 Task: Find connections with filter location Ngaoundéré with filter topic #cybersecuritywith filter profile language Potuguese with filter current company Coface with filter school Kasturba Medical College, Manipal with filter industry Embedded Software Products with filter service category Customer Support with filter keywords title Musician
Action: Mouse moved to (530, 70)
Screenshot: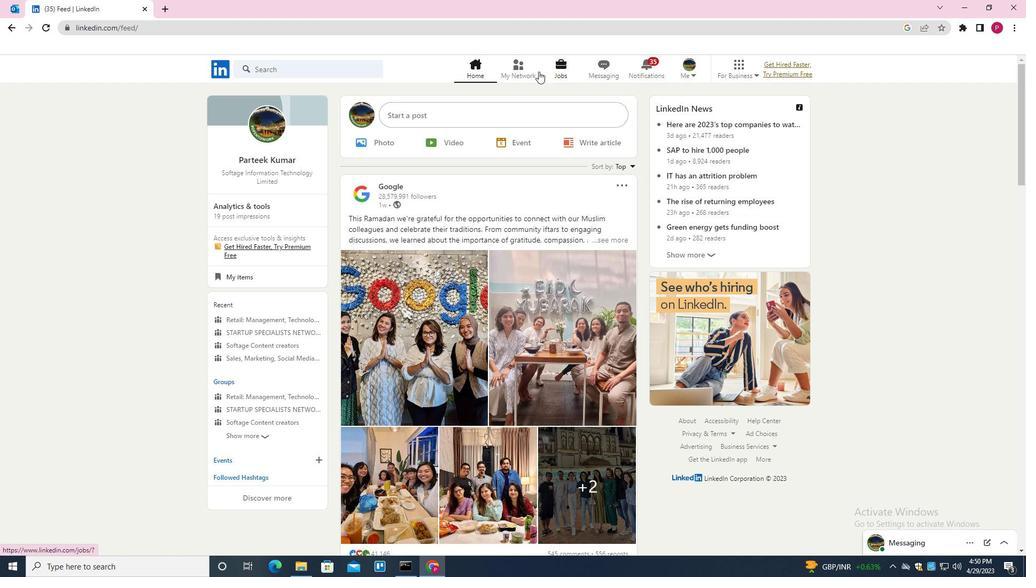 
Action: Mouse pressed left at (530, 70)
Screenshot: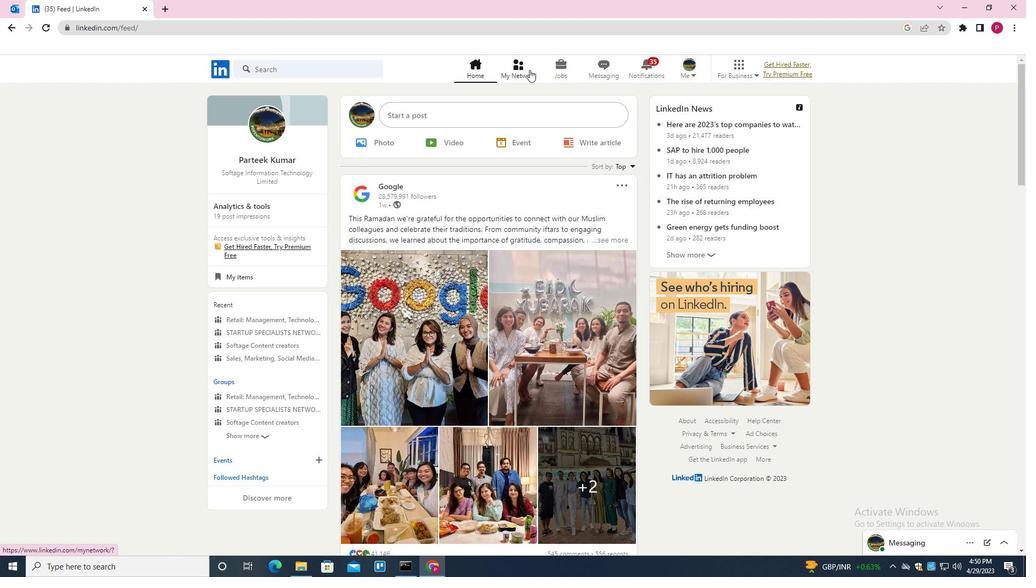 
Action: Mouse moved to (330, 131)
Screenshot: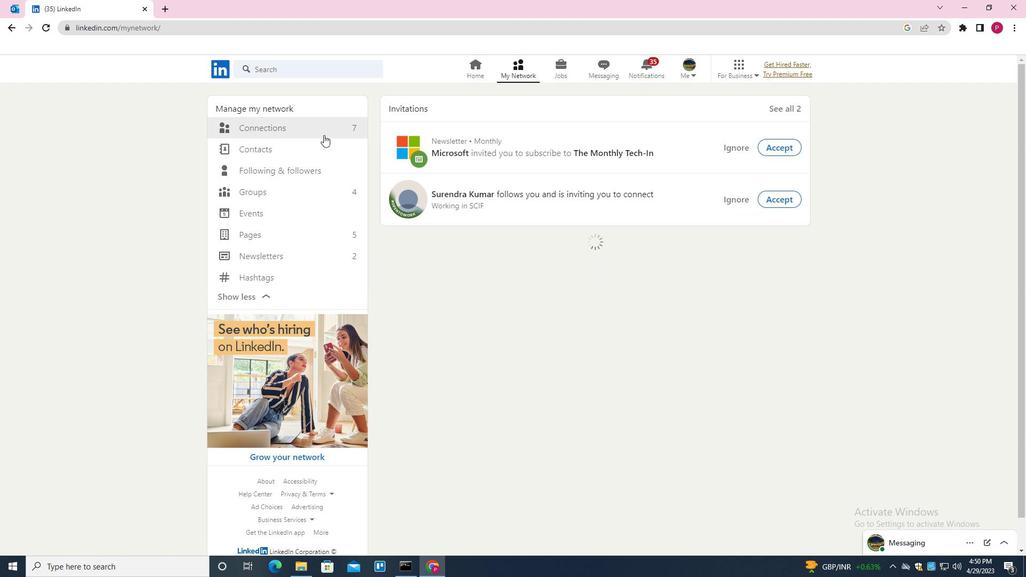 
Action: Mouse pressed left at (330, 131)
Screenshot: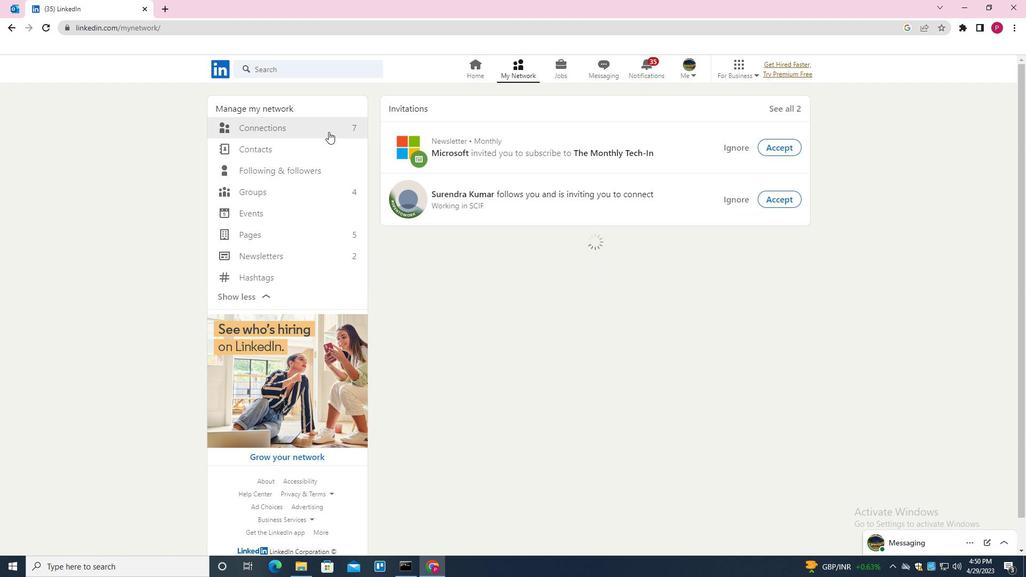 
Action: Mouse moved to (578, 131)
Screenshot: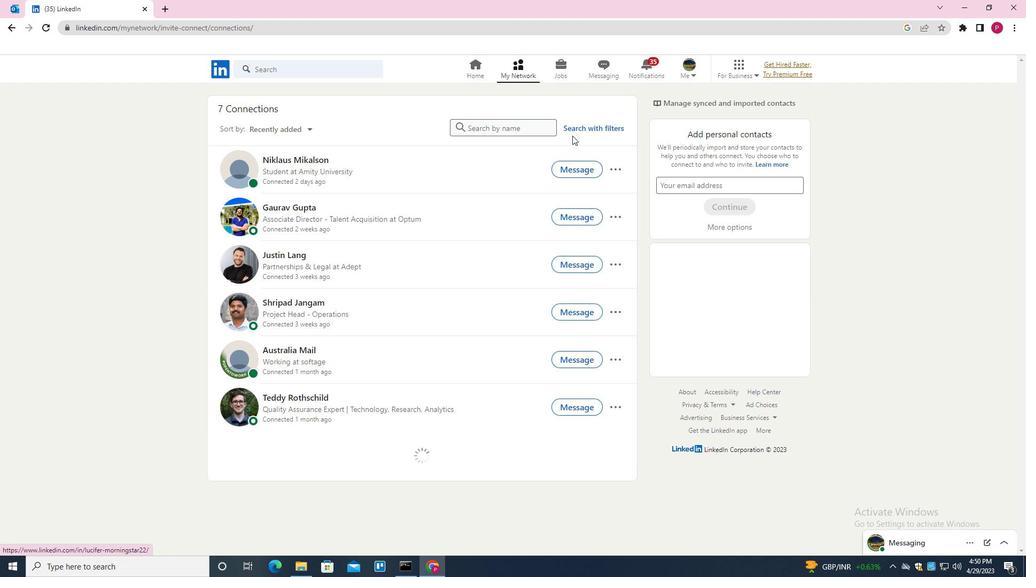 
Action: Mouse pressed left at (578, 131)
Screenshot: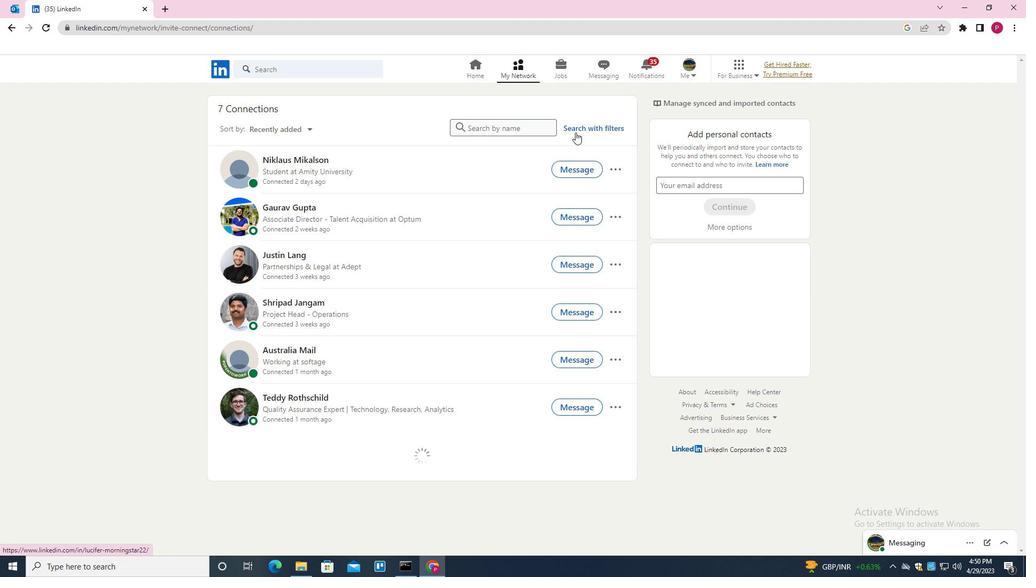 
Action: Mouse moved to (548, 102)
Screenshot: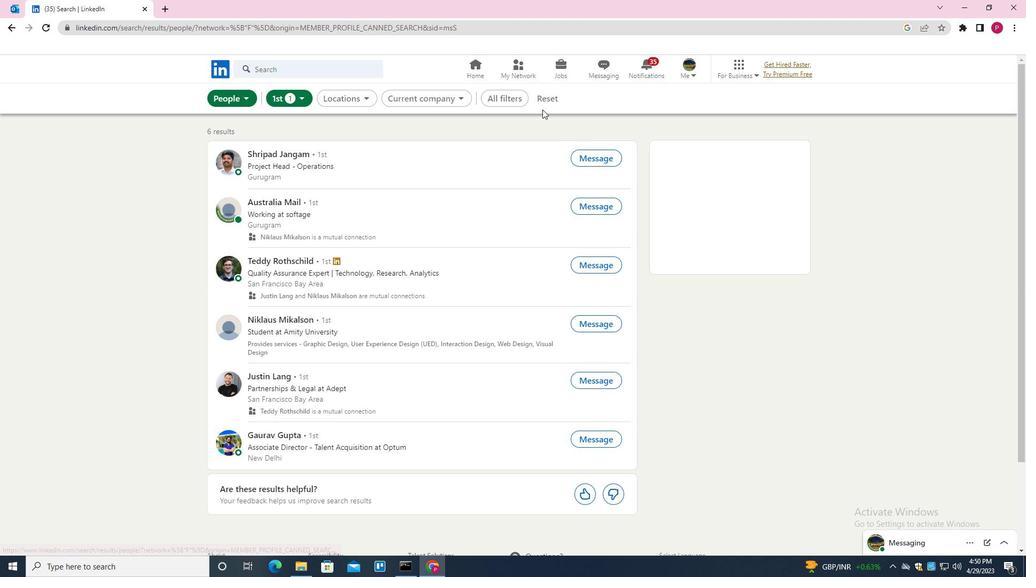
Action: Mouse pressed left at (548, 102)
Screenshot: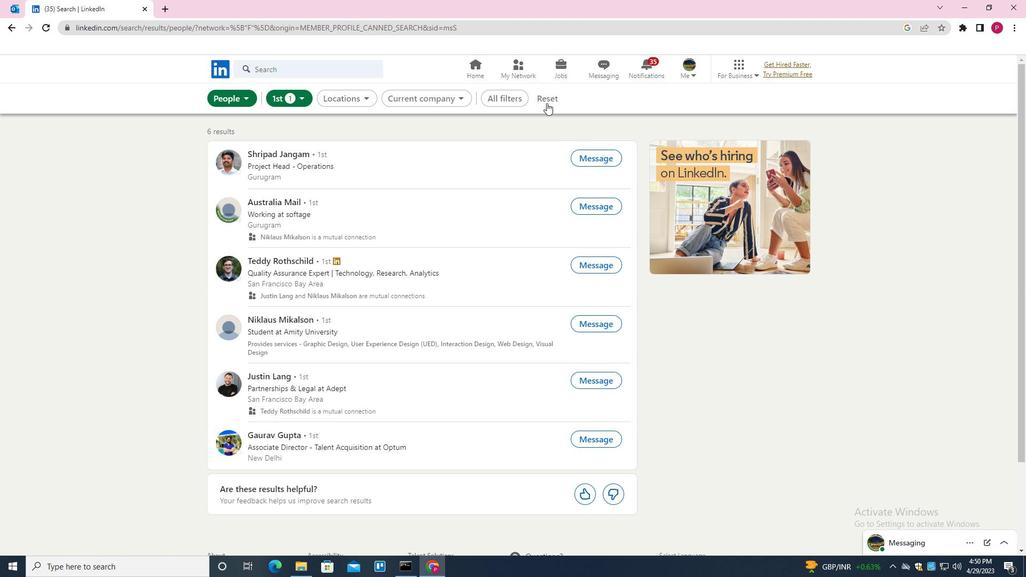 
Action: Mouse moved to (534, 98)
Screenshot: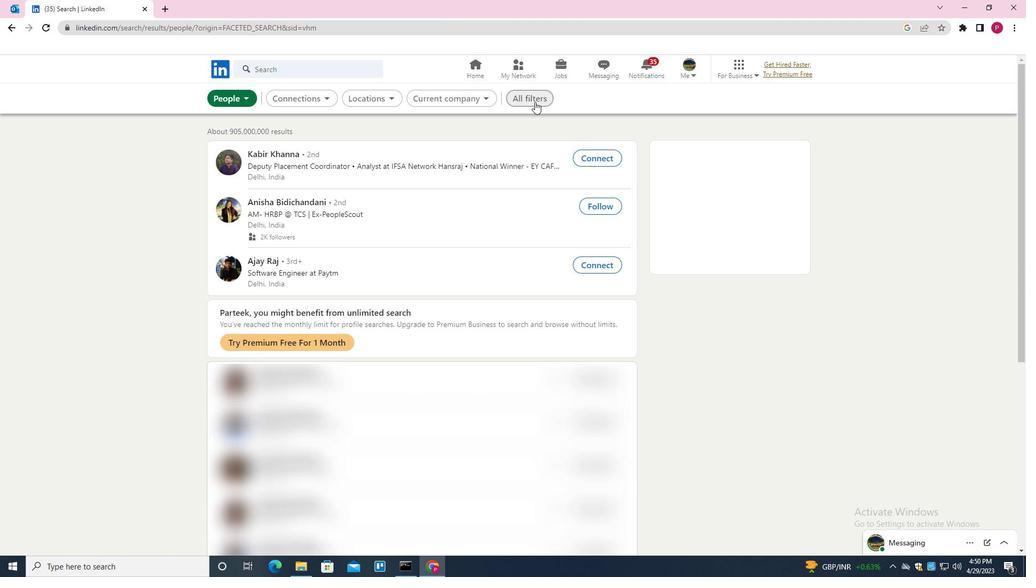 
Action: Mouse pressed left at (534, 98)
Screenshot: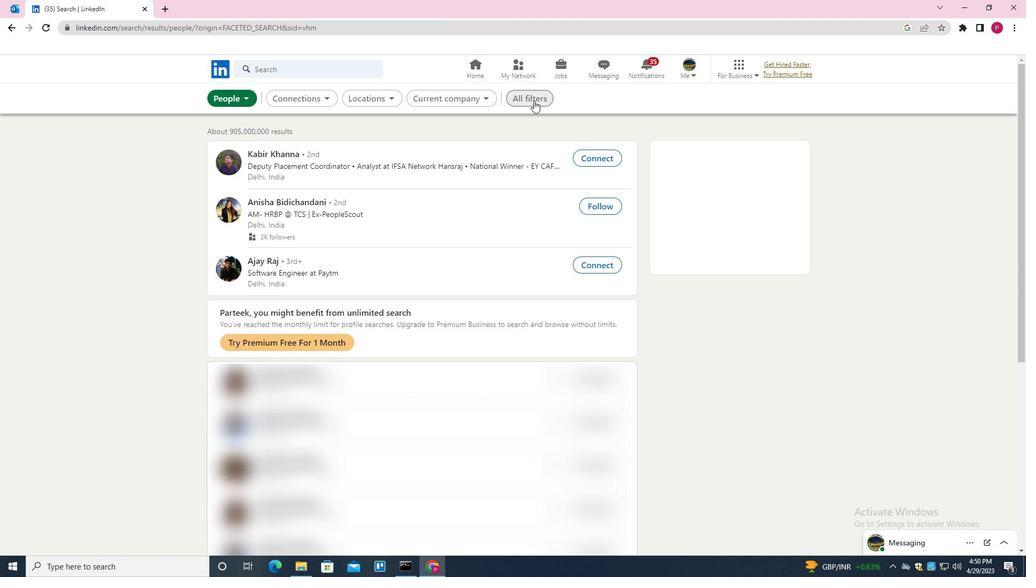 
Action: Mouse moved to (850, 336)
Screenshot: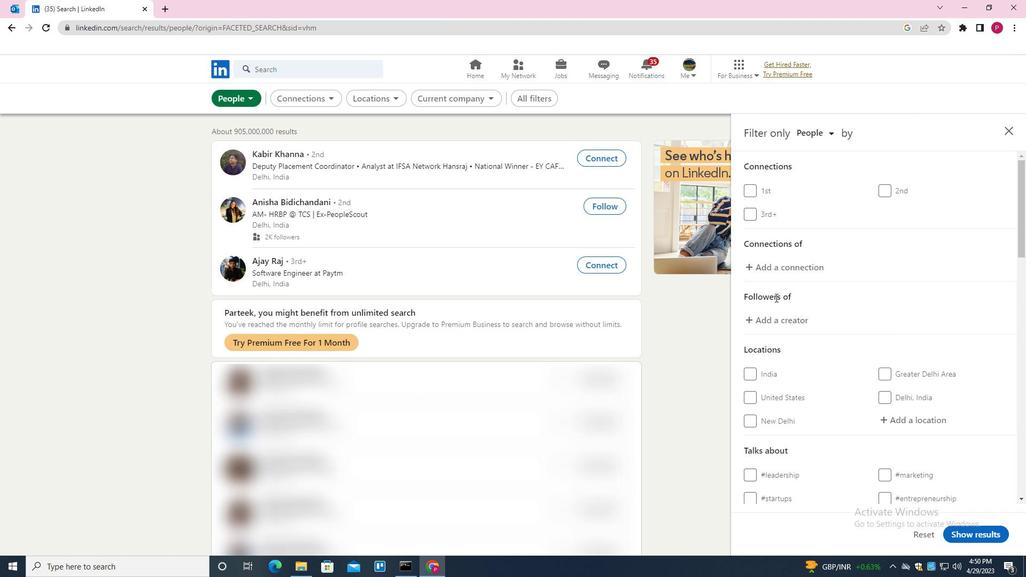 
Action: Mouse scrolled (850, 335) with delta (0, 0)
Screenshot: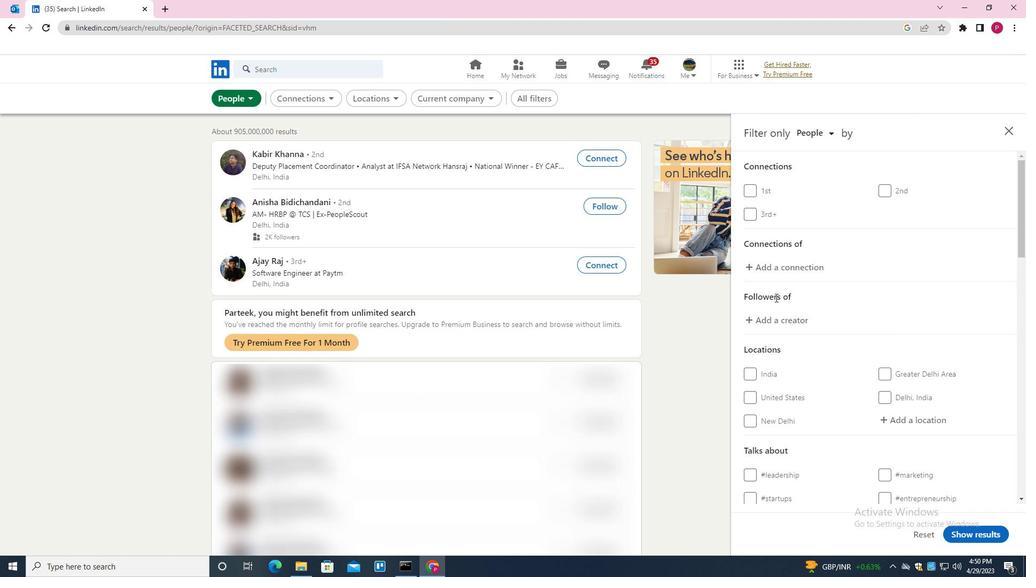 
Action: Mouse moved to (852, 338)
Screenshot: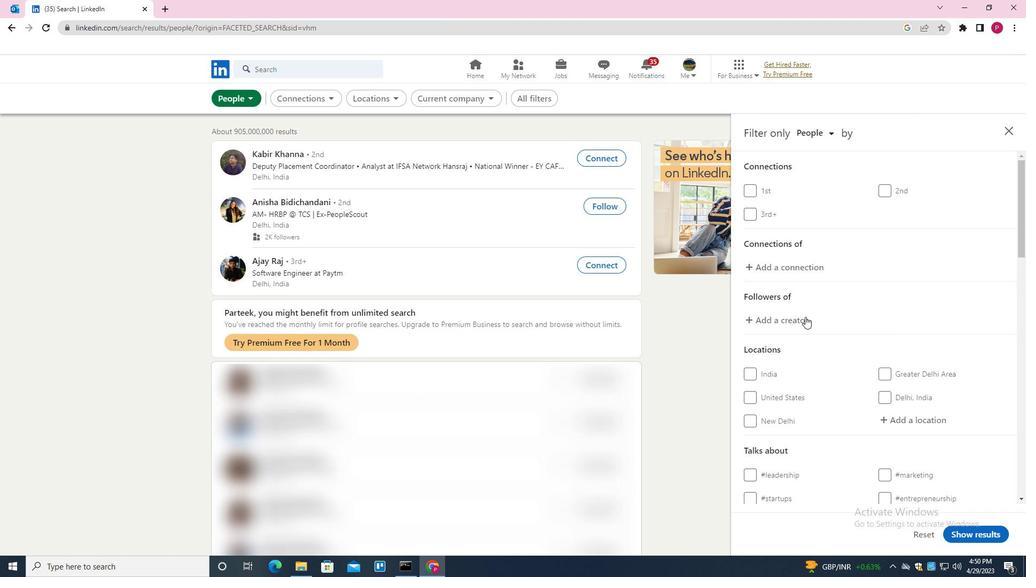 
Action: Mouse scrolled (852, 337) with delta (0, 0)
Screenshot: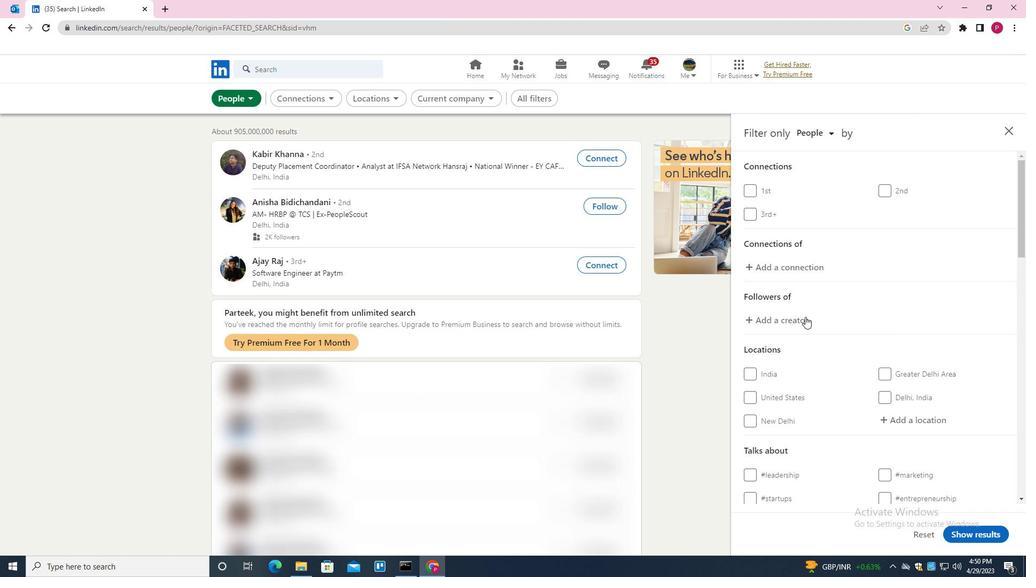 
Action: Mouse moved to (891, 313)
Screenshot: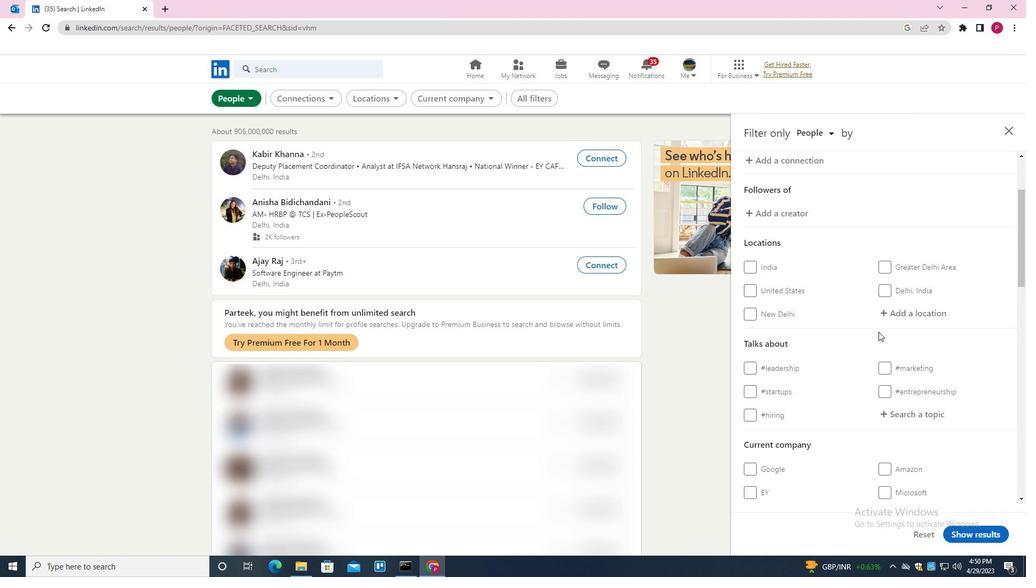 
Action: Mouse pressed left at (891, 313)
Screenshot: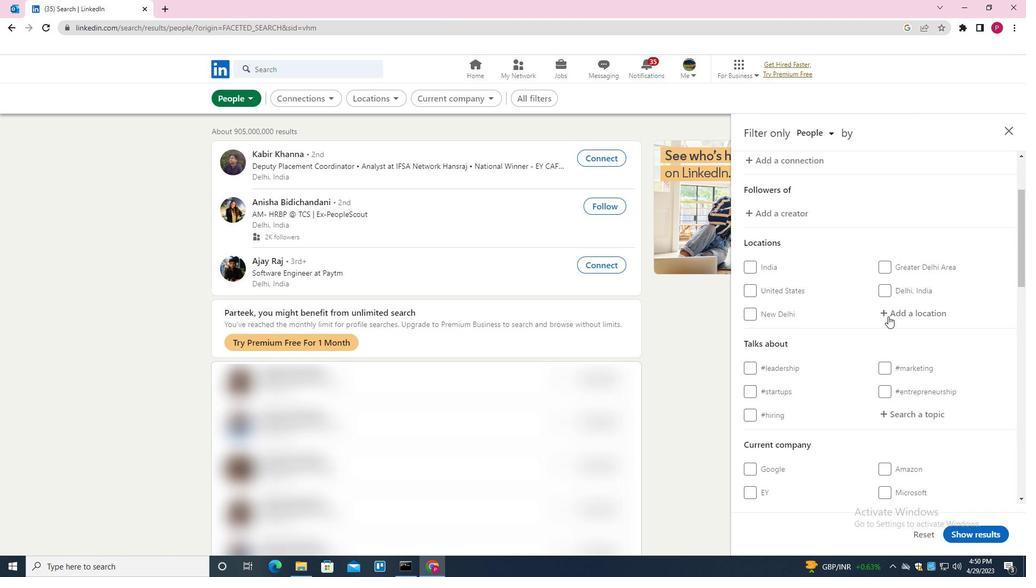 
Action: Mouse moved to (840, 319)
Screenshot: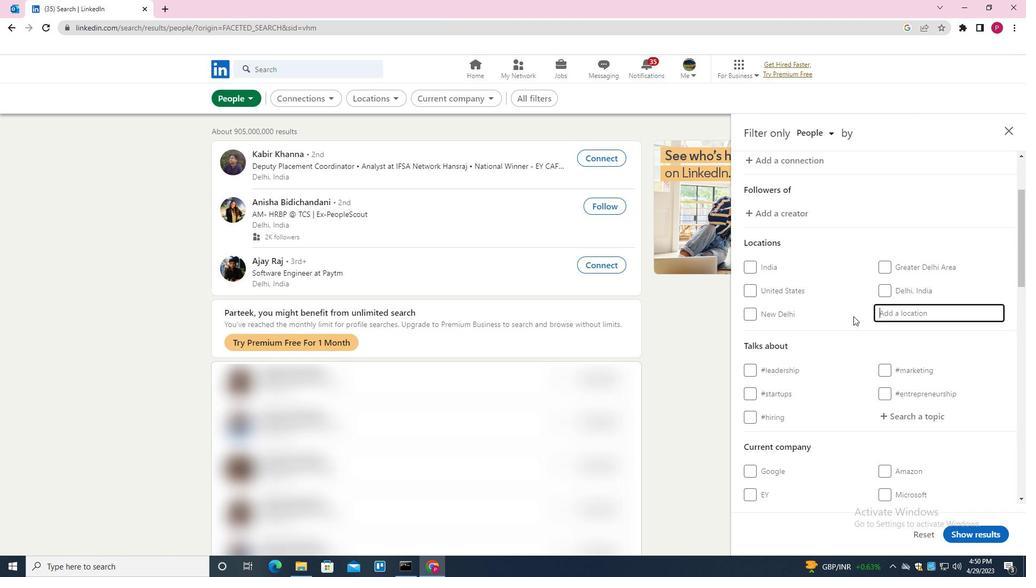 
Action: Key pressed <Key.shift>NGAOUN<Key.backspace><Key.backspace><Key.backspace><Key.backspace>AOUNDERE<Key.down><Key.enter>
Screenshot: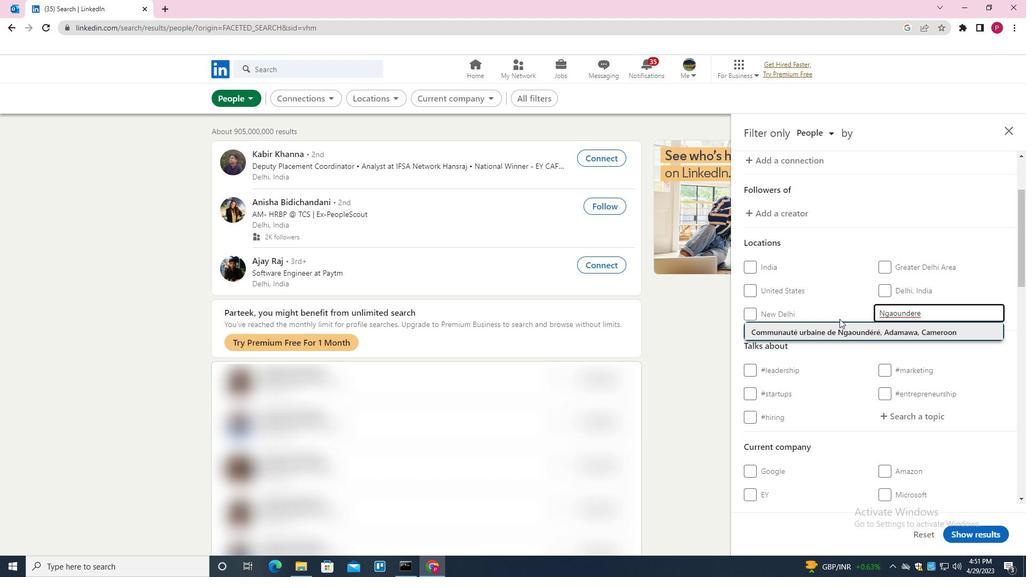 
Action: Mouse moved to (824, 328)
Screenshot: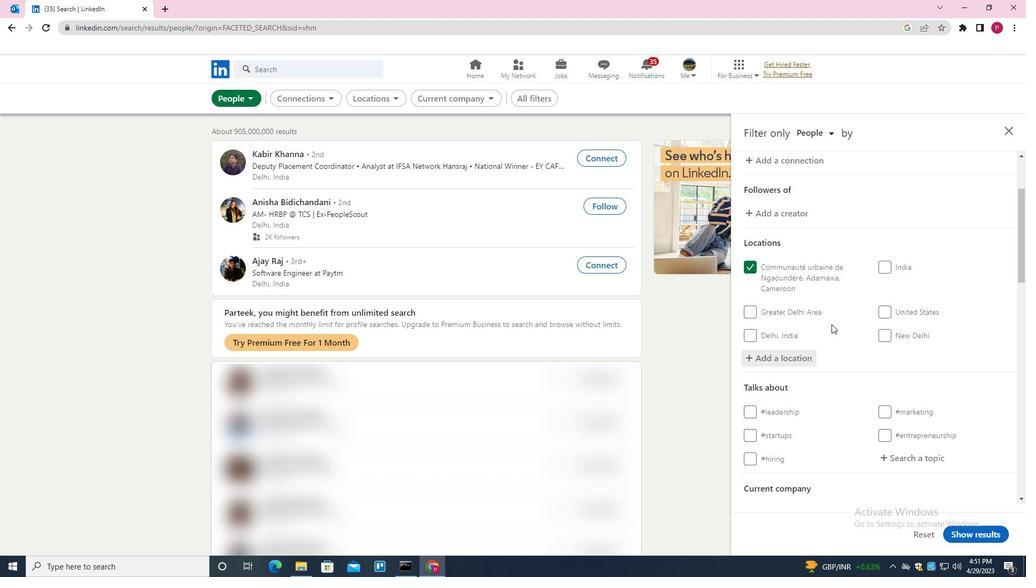 
Action: Mouse scrolled (824, 328) with delta (0, 0)
Screenshot: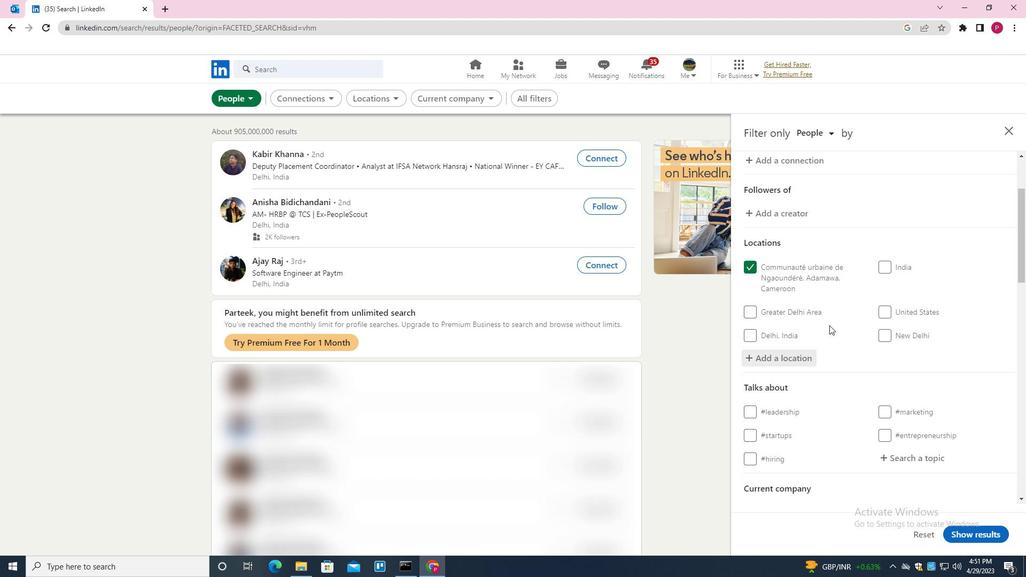 
Action: Mouse scrolled (824, 328) with delta (0, 0)
Screenshot: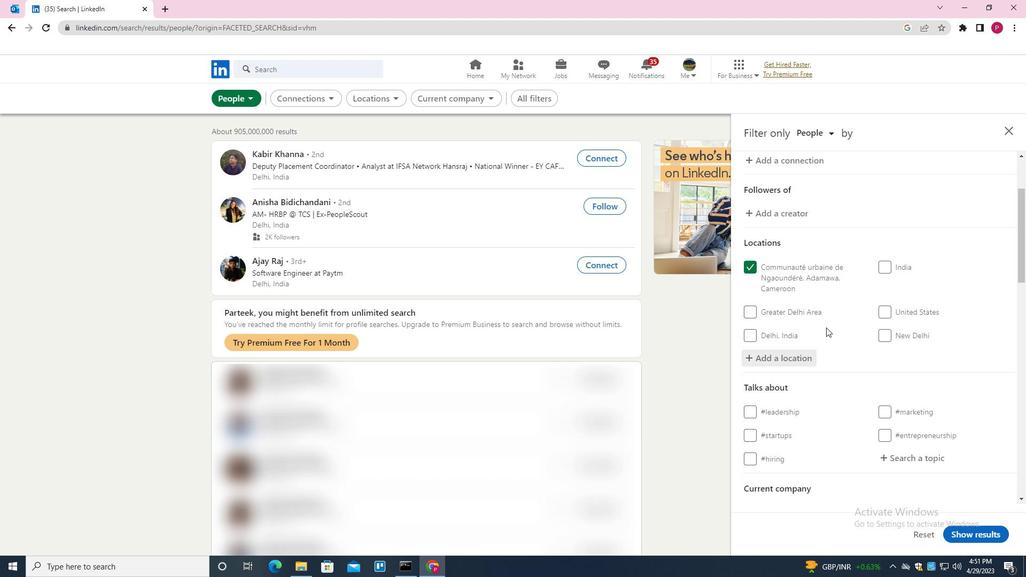 
Action: Mouse scrolled (824, 328) with delta (0, 0)
Screenshot: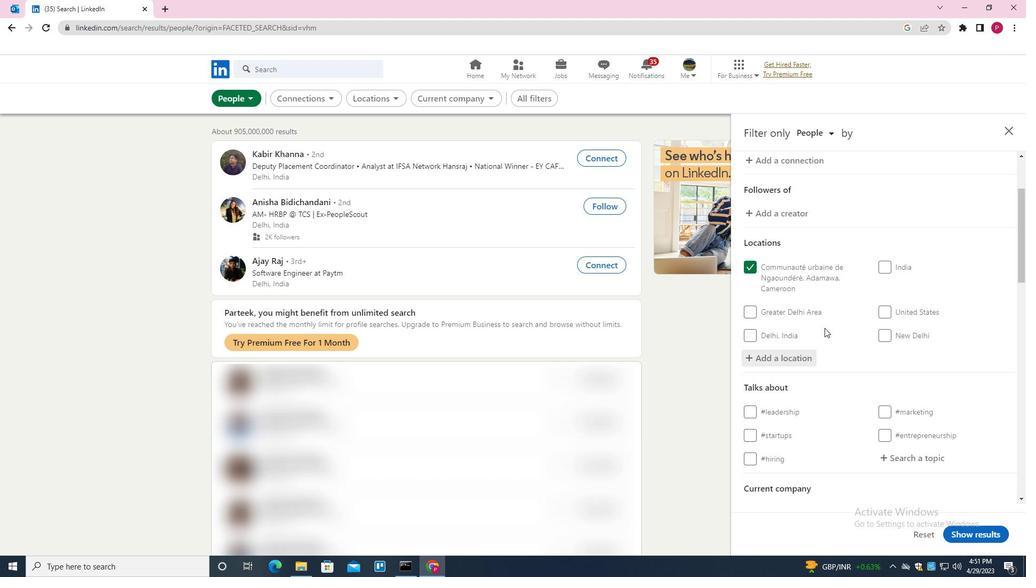 
Action: Mouse scrolled (824, 328) with delta (0, 0)
Screenshot: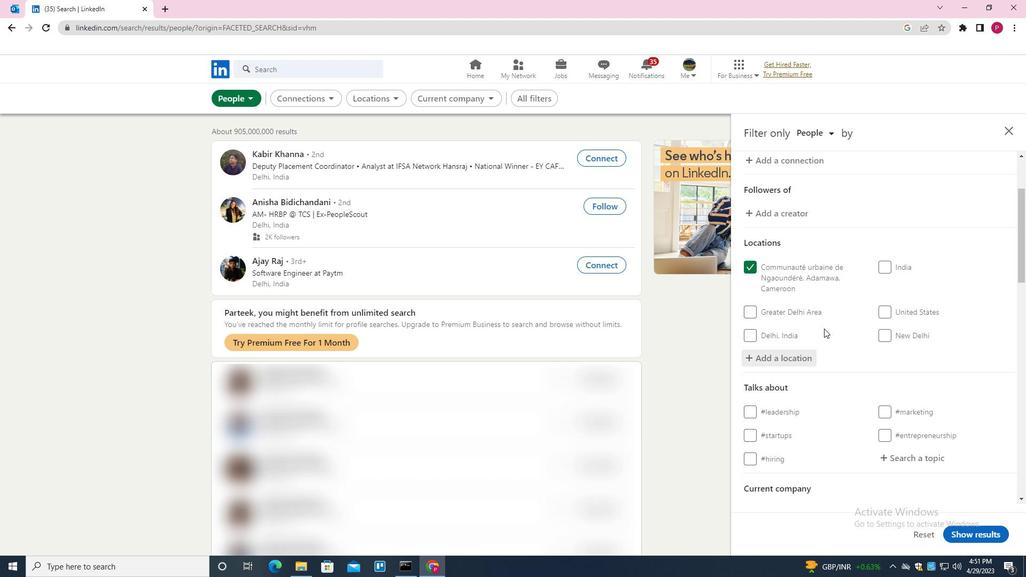 
Action: Mouse moved to (899, 242)
Screenshot: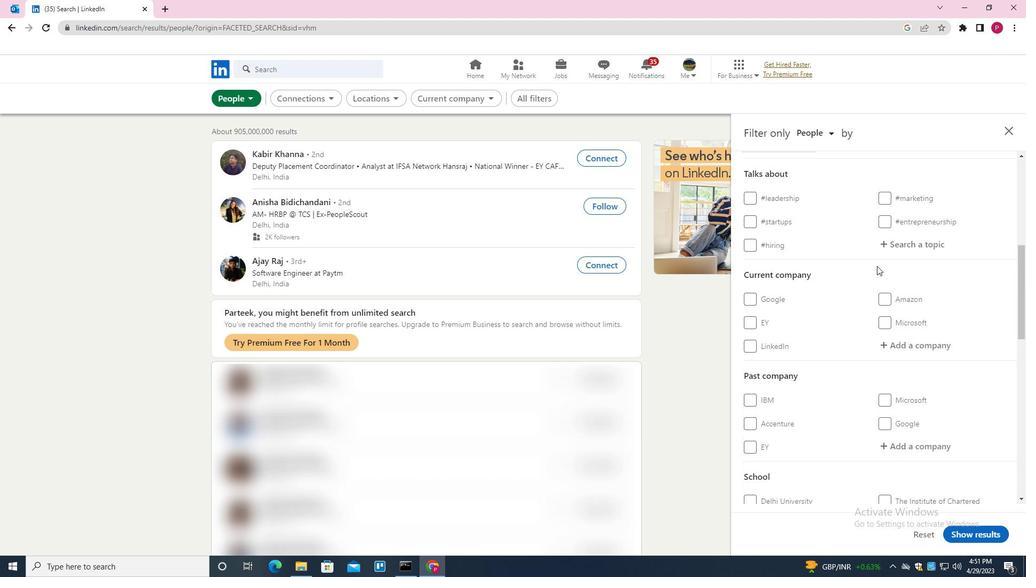 
Action: Mouse pressed left at (899, 242)
Screenshot: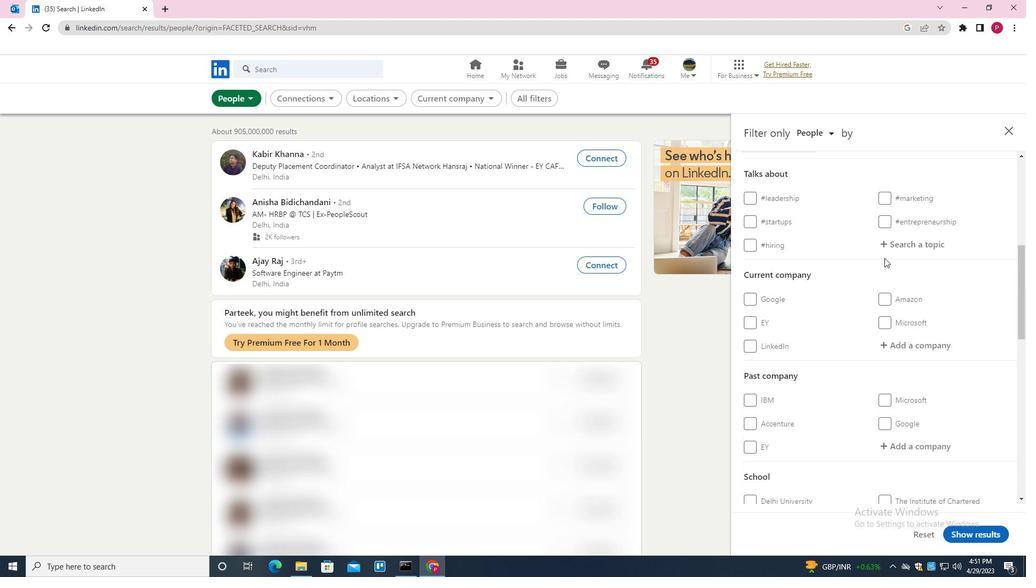 
Action: Mouse moved to (835, 284)
Screenshot: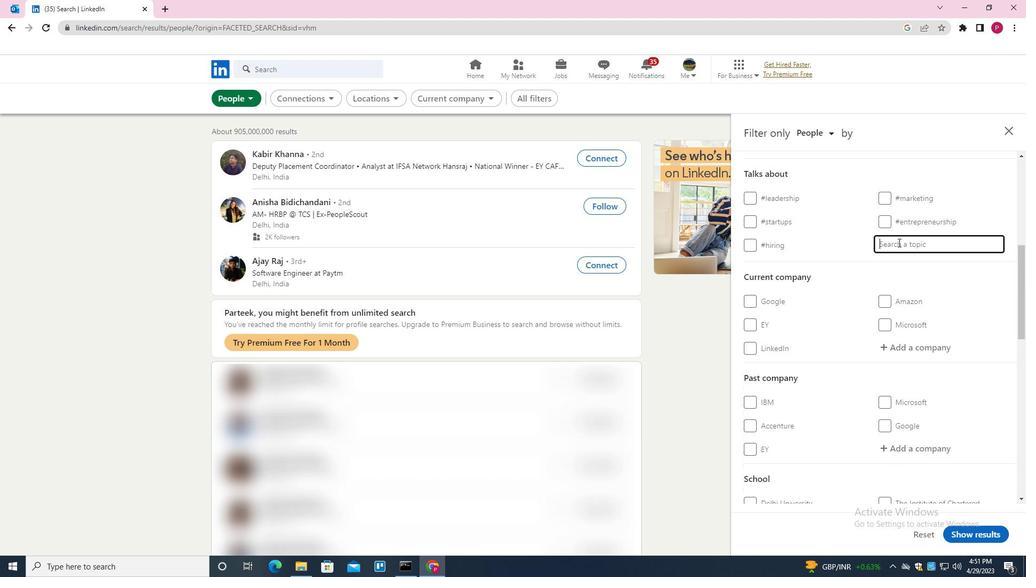 
Action: Key pressed CU<Key.backspace>YBERSEC<Key.down><Key.down><Key.down><Key.down><Key.down><Key.down><Key.down><Key.up><Key.up><Key.up><Key.up><Key.up><Key.up><Key.enter>
Screenshot: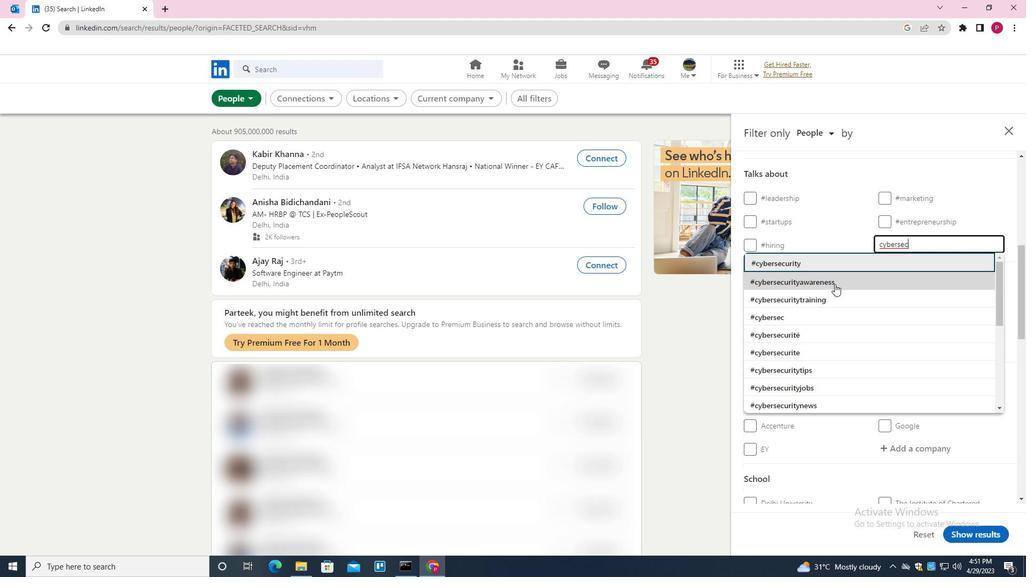 
Action: Mouse moved to (819, 296)
Screenshot: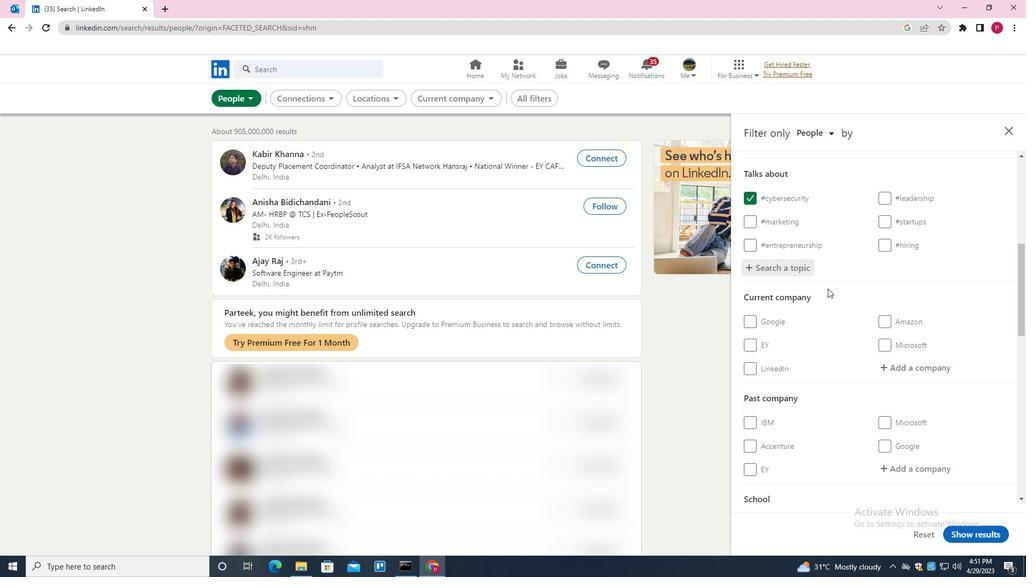 
Action: Mouse scrolled (819, 296) with delta (0, 0)
Screenshot: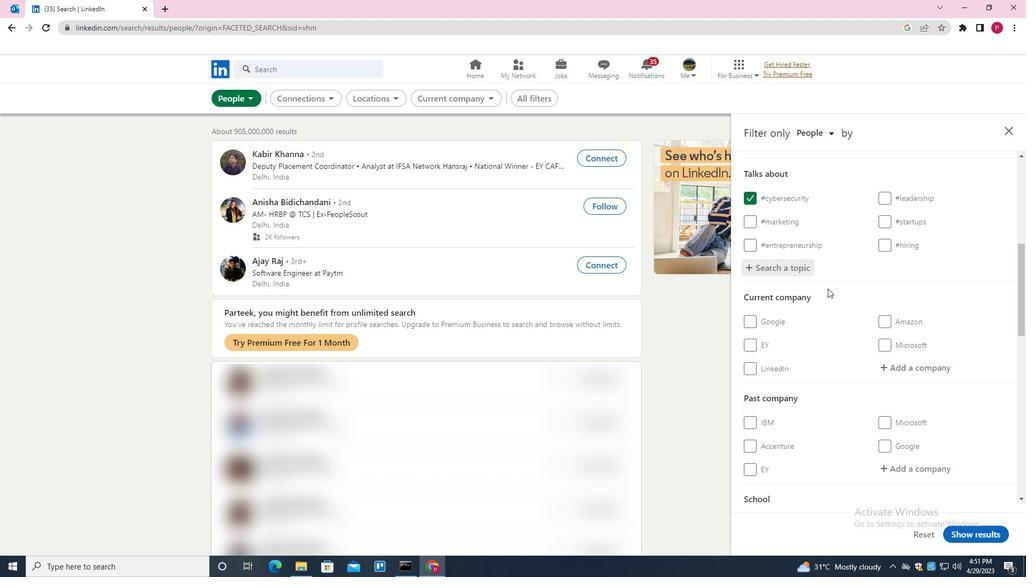 
Action: Mouse scrolled (819, 296) with delta (0, 0)
Screenshot: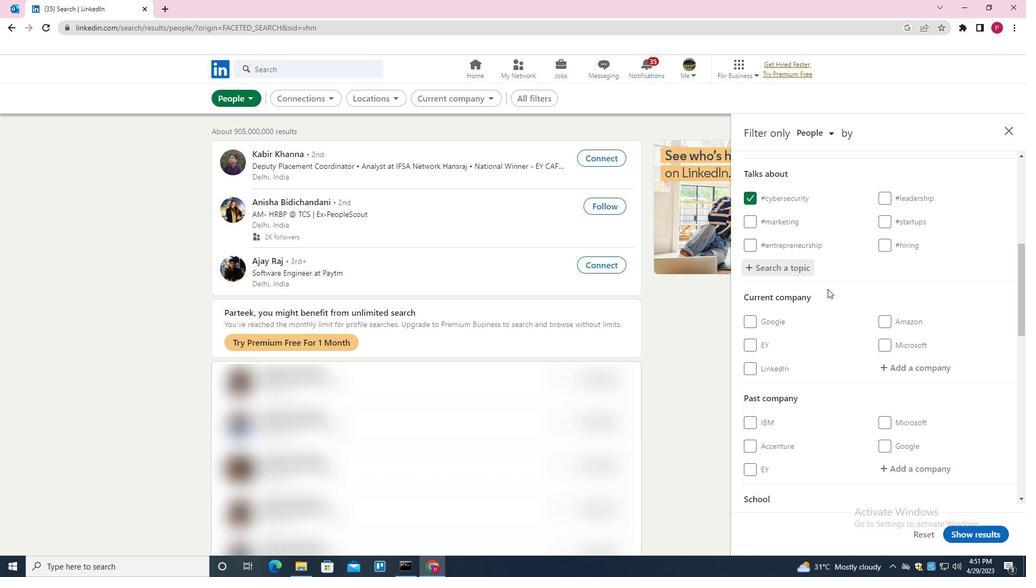
Action: Mouse scrolled (819, 296) with delta (0, 0)
Screenshot: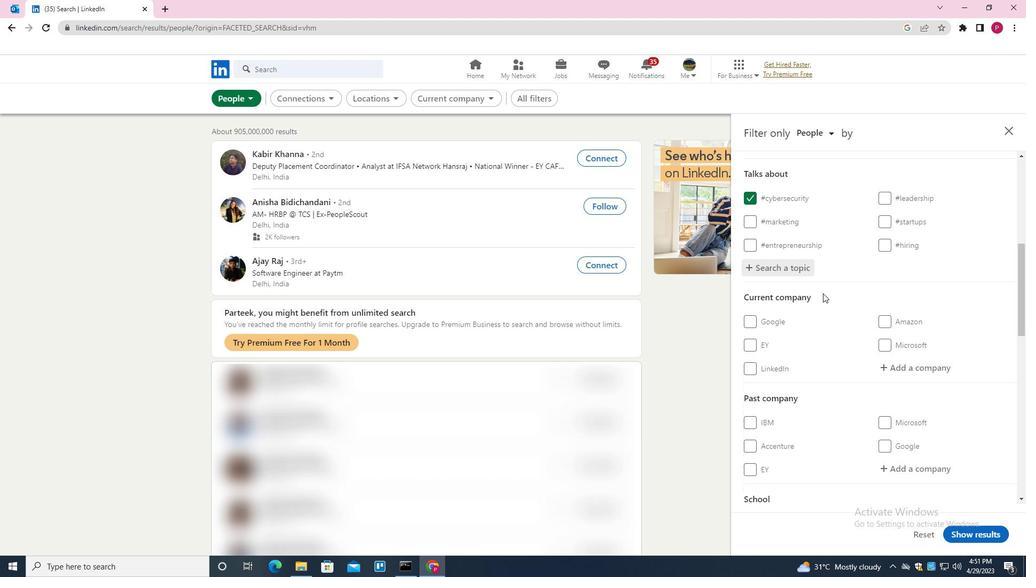
Action: Mouse scrolled (819, 296) with delta (0, 0)
Screenshot: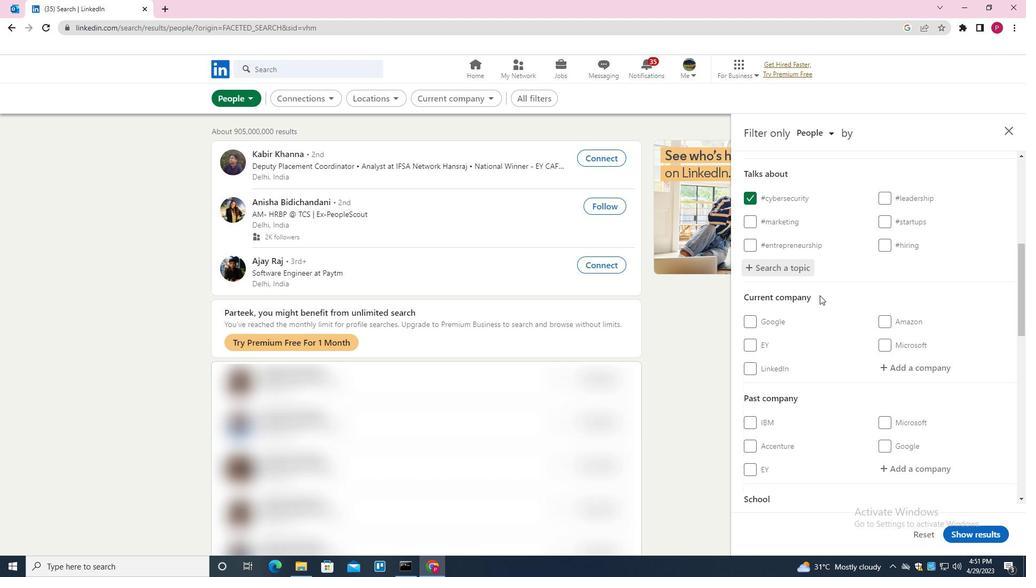 
Action: Mouse moved to (814, 315)
Screenshot: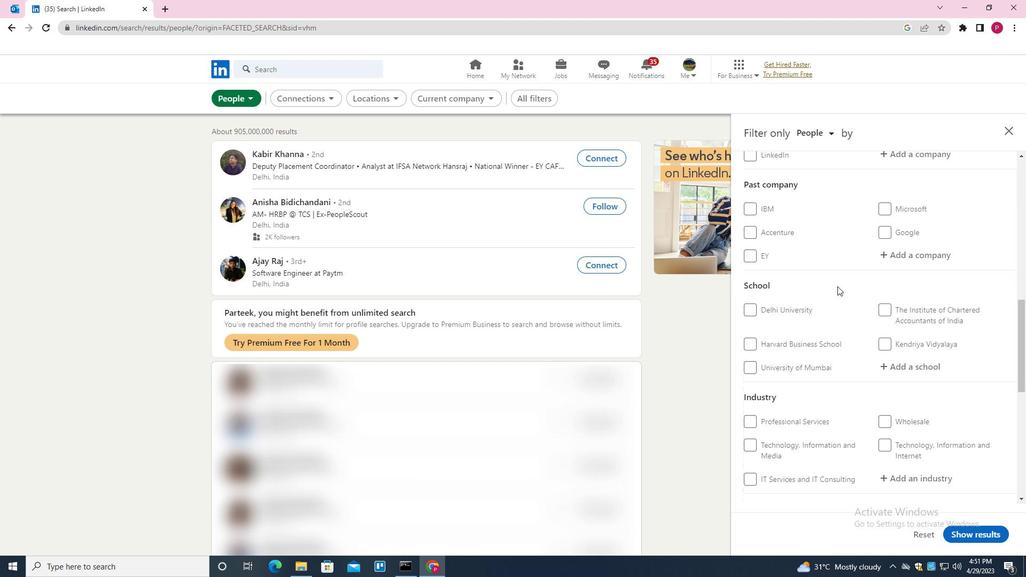 
Action: Mouse scrolled (814, 314) with delta (0, 0)
Screenshot: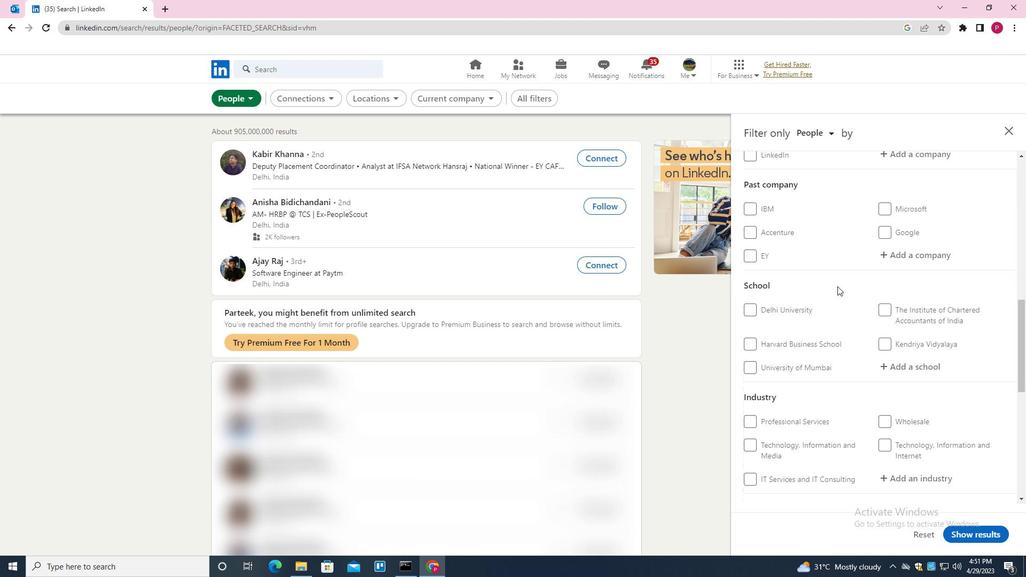 
Action: Mouse scrolled (814, 314) with delta (0, 0)
Screenshot: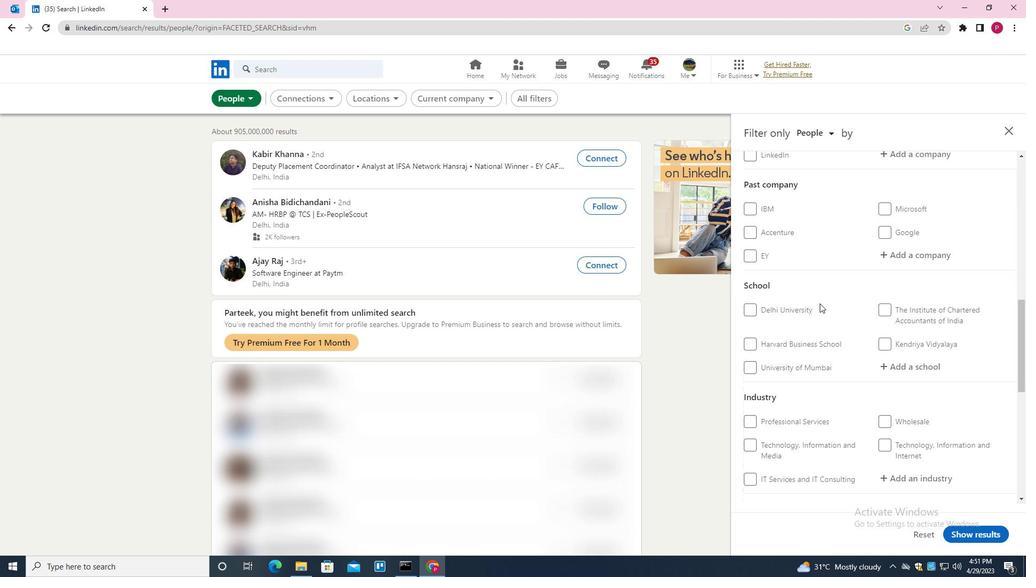 
Action: Mouse scrolled (814, 314) with delta (0, 0)
Screenshot: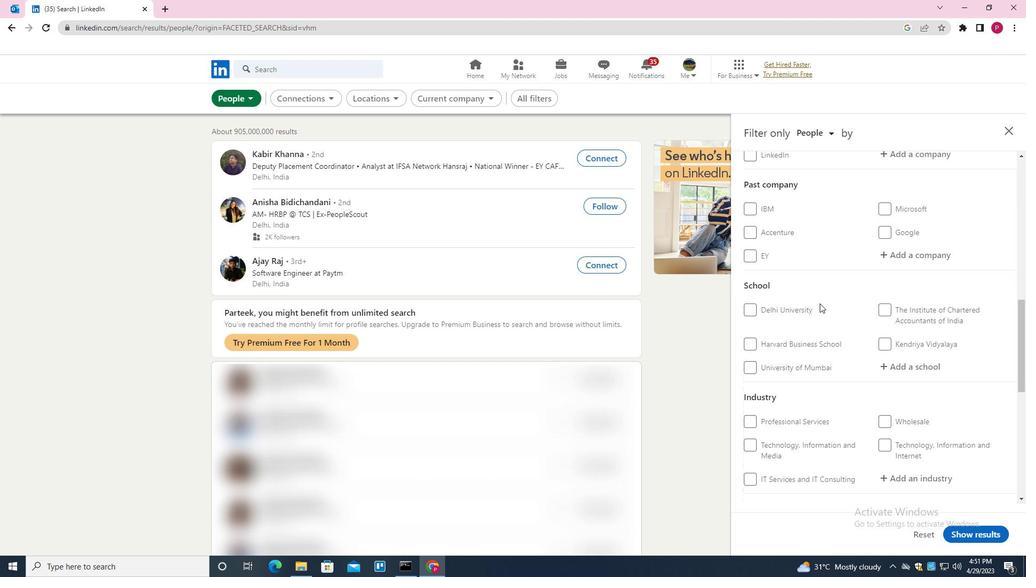 
Action: Mouse scrolled (814, 314) with delta (0, 0)
Screenshot: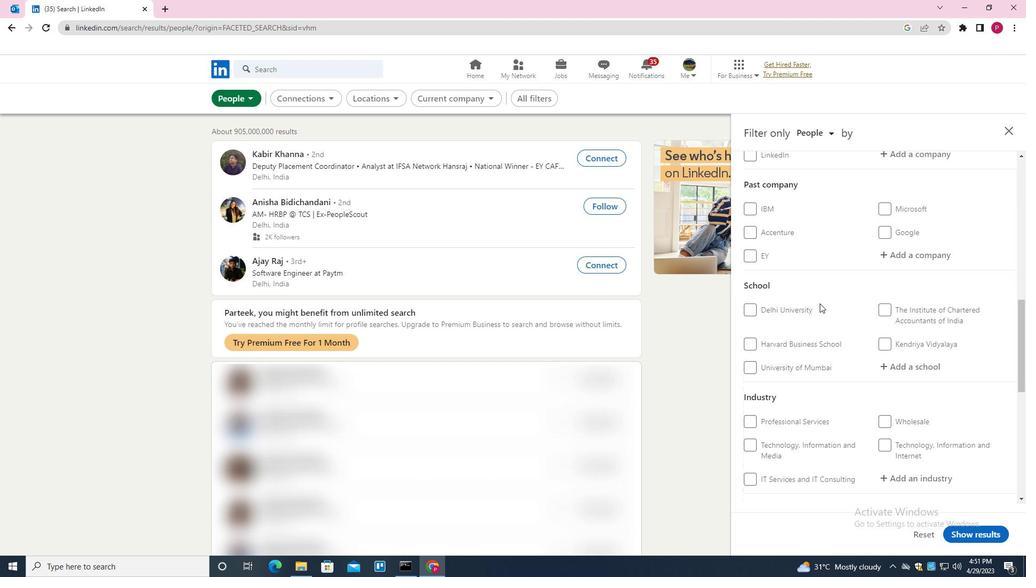 
Action: Mouse moved to (811, 344)
Screenshot: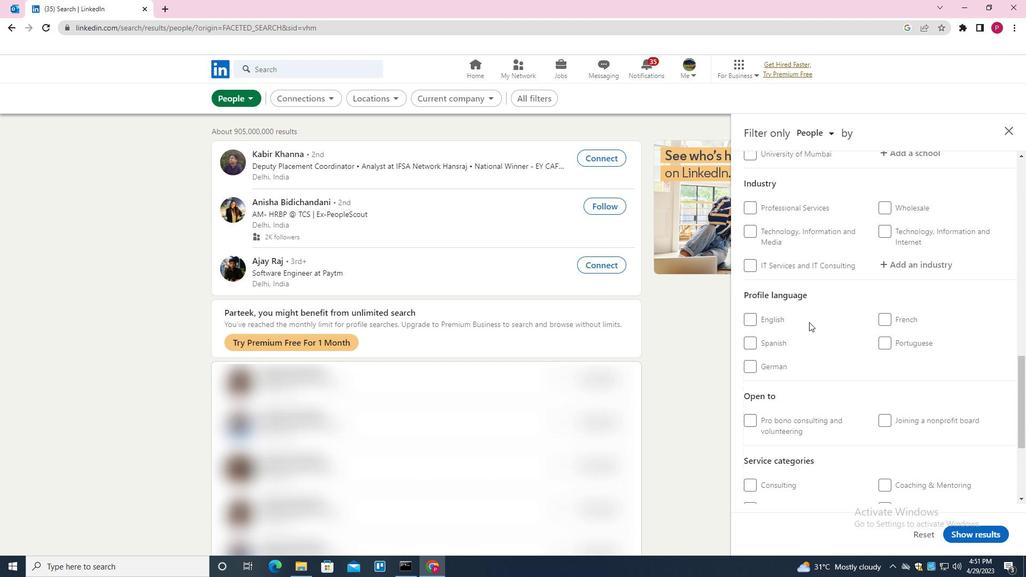 
Action: Mouse scrolled (811, 343) with delta (0, 0)
Screenshot: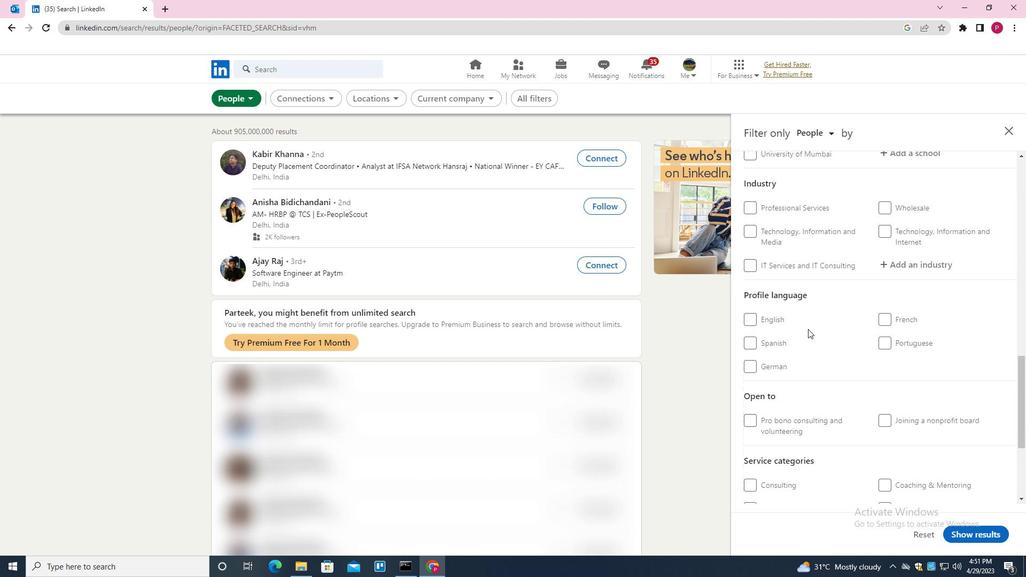 
Action: Mouse moved to (884, 288)
Screenshot: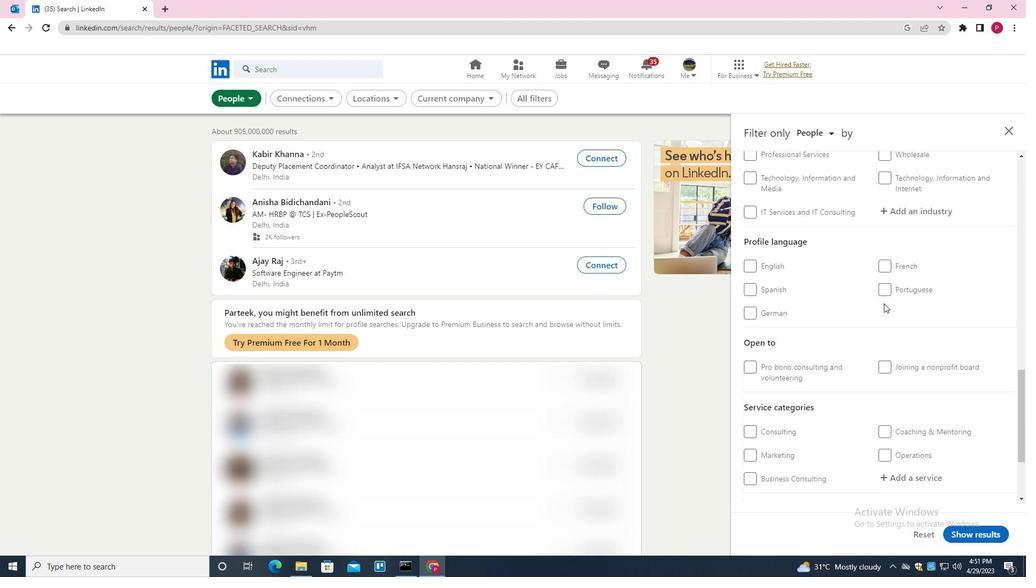 
Action: Mouse pressed left at (884, 288)
Screenshot: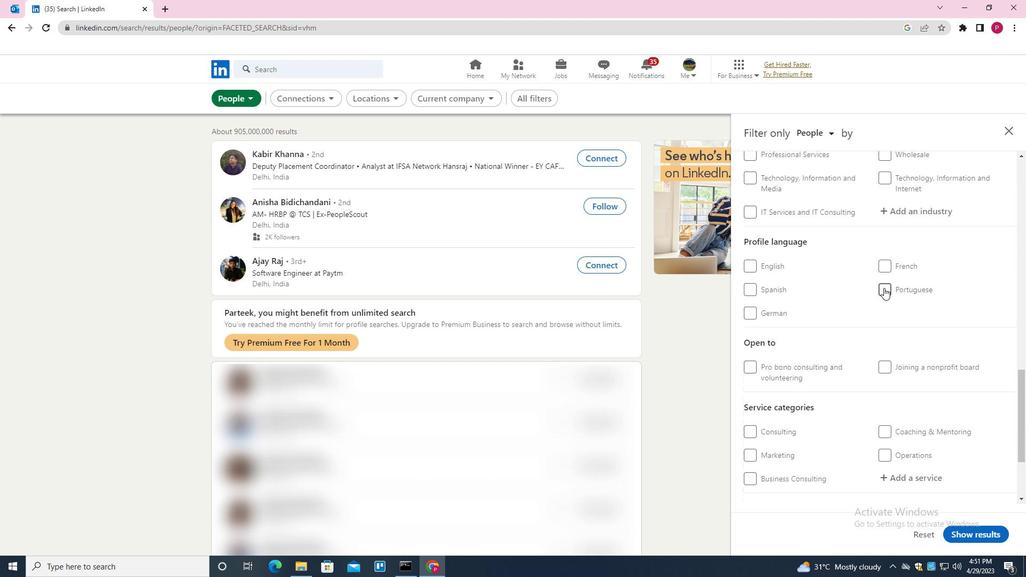 
Action: Mouse moved to (817, 336)
Screenshot: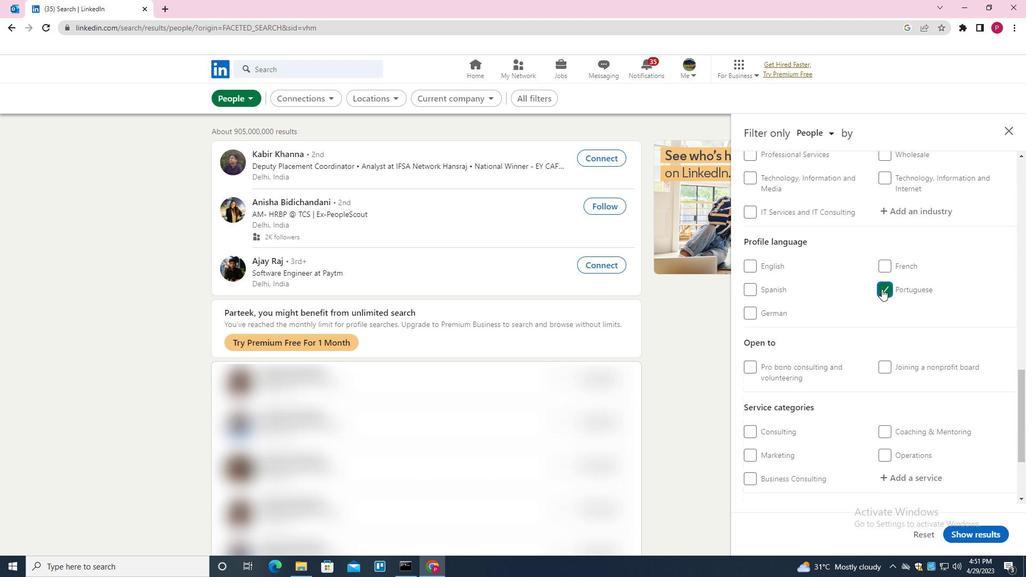 
Action: Mouse scrolled (817, 336) with delta (0, 0)
Screenshot: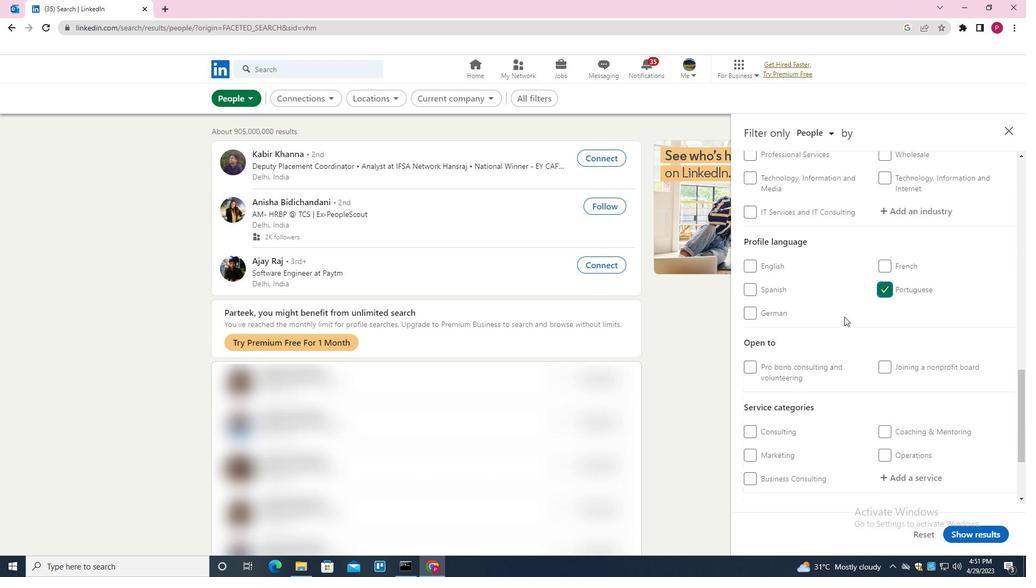 
Action: Mouse scrolled (817, 336) with delta (0, 0)
Screenshot: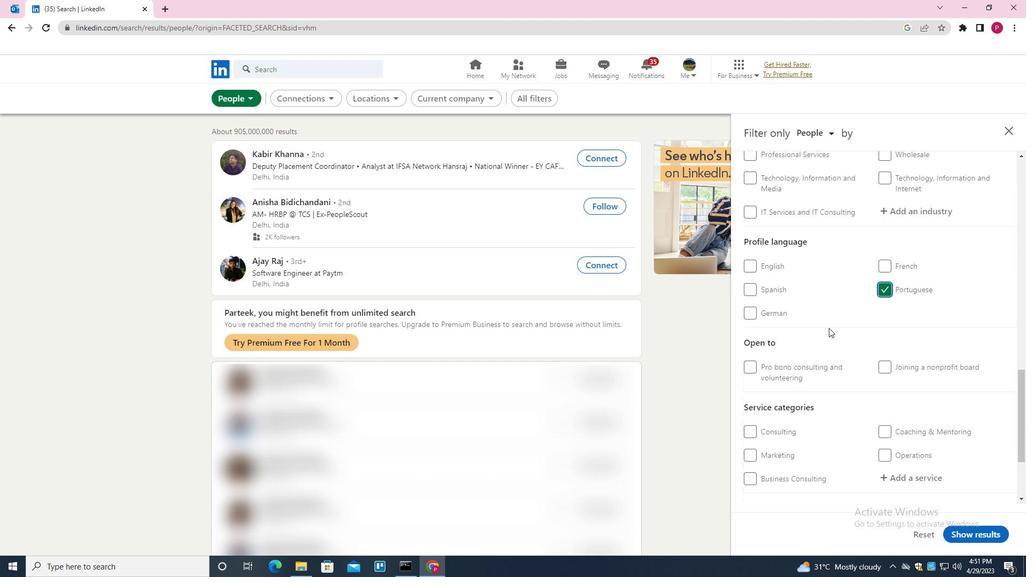 
Action: Mouse scrolled (817, 336) with delta (0, 0)
Screenshot: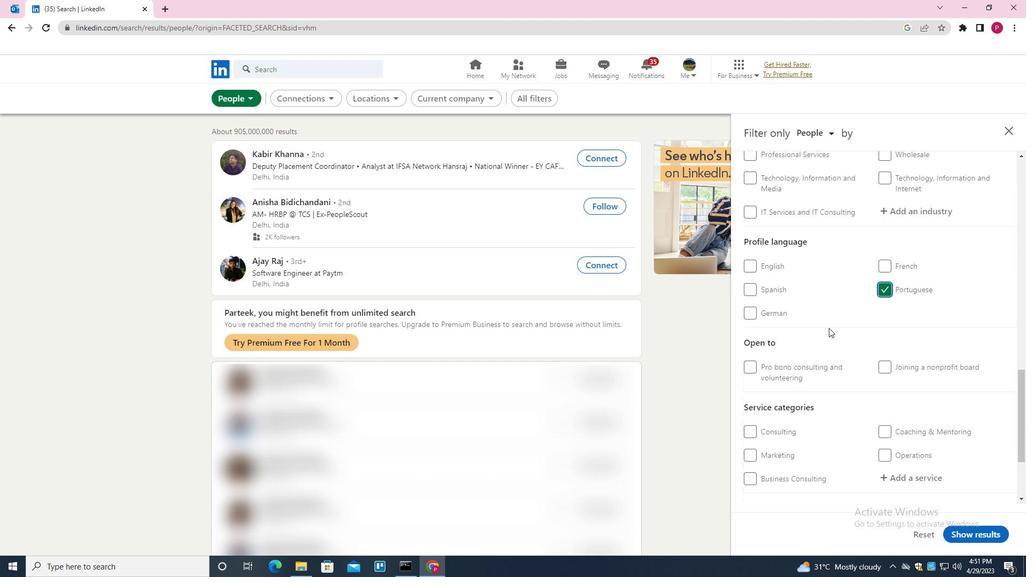 
Action: Mouse scrolled (817, 336) with delta (0, 0)
Screenshot: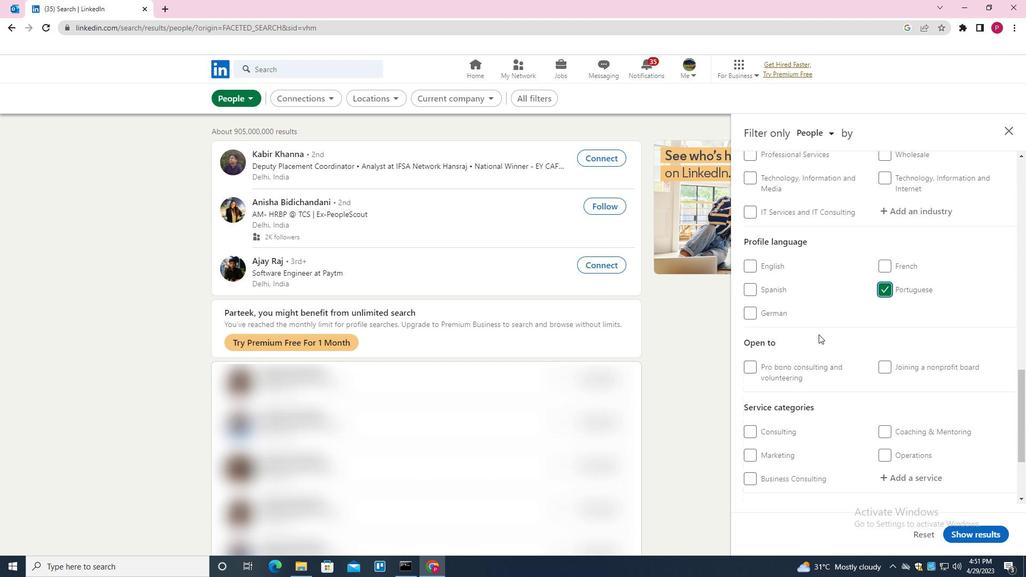 
Action: Mouse scrolled (817, 336) with delta (0, 0)
Screenshot: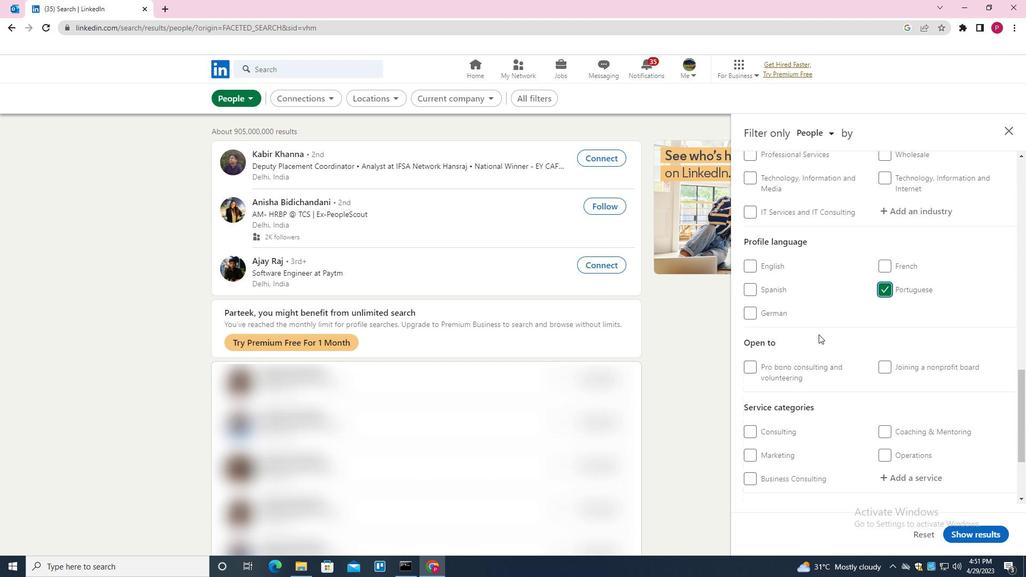 
Action: Mouse scrolled (817, 336) with delta (0, 0)
Screenshot: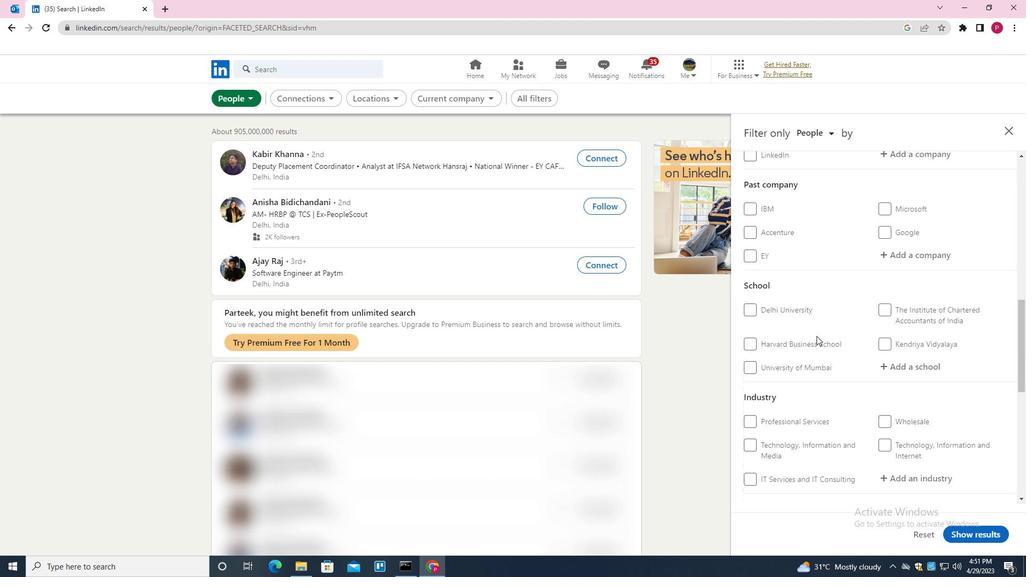 
Action: Mouse scrolled (817, 336) with delta (0, 0)
Screenshot: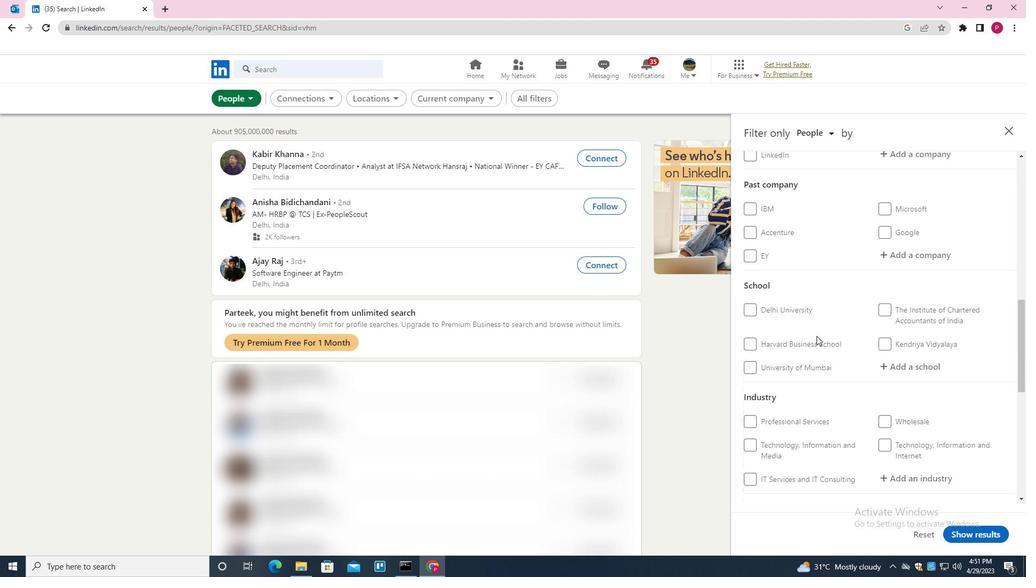
Action: Mouse scrolled (817, 336) with delta (0, 0)
Screenshot: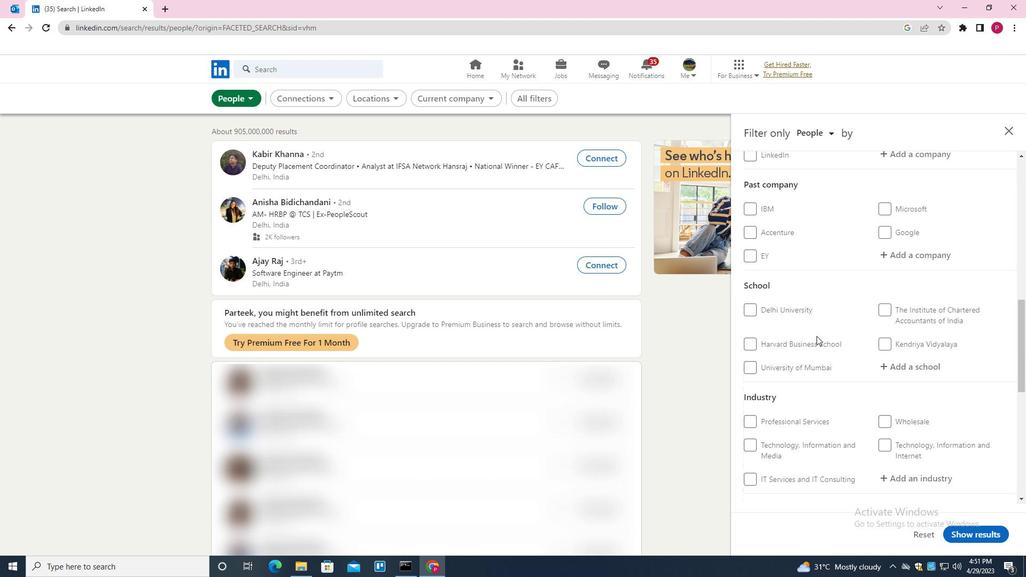 
Action: Mouse moved to (892, 313)
Screenshot: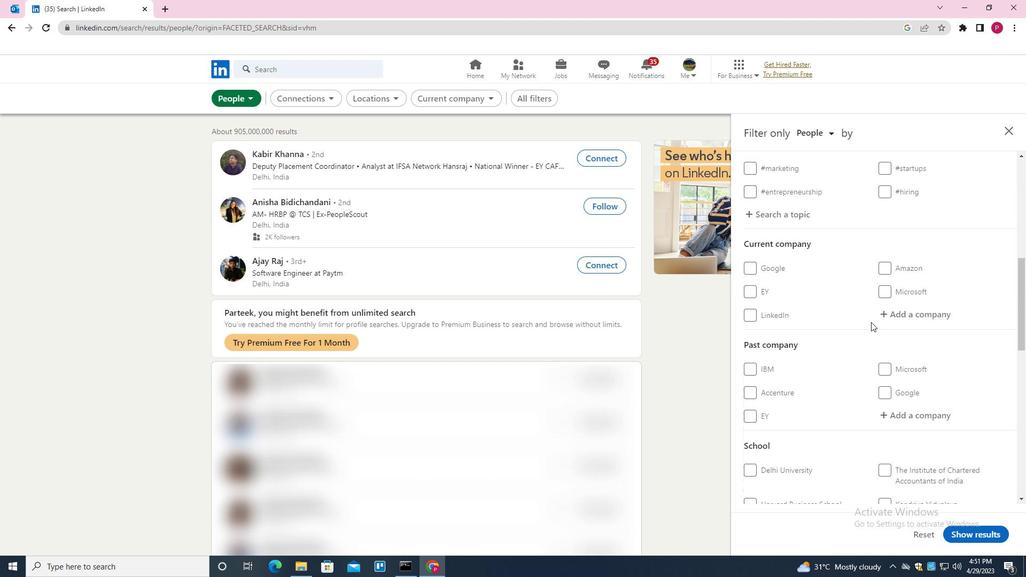 
Action: Mouse pressed left at (892, 313)
Screenshot: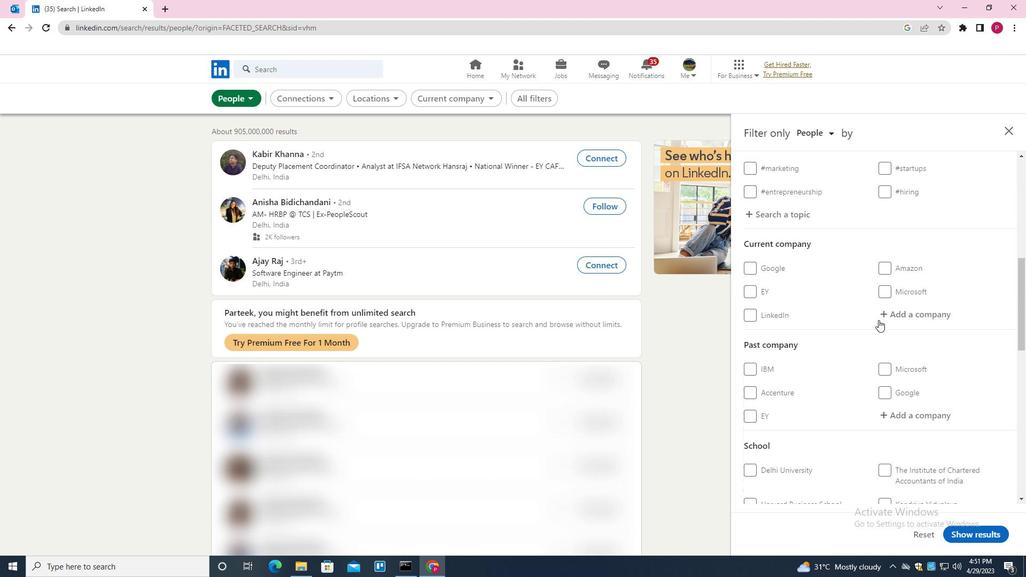
Action: Key pressed <Key.shift>COFACE<Key.down><Key.enter>
Screenshot: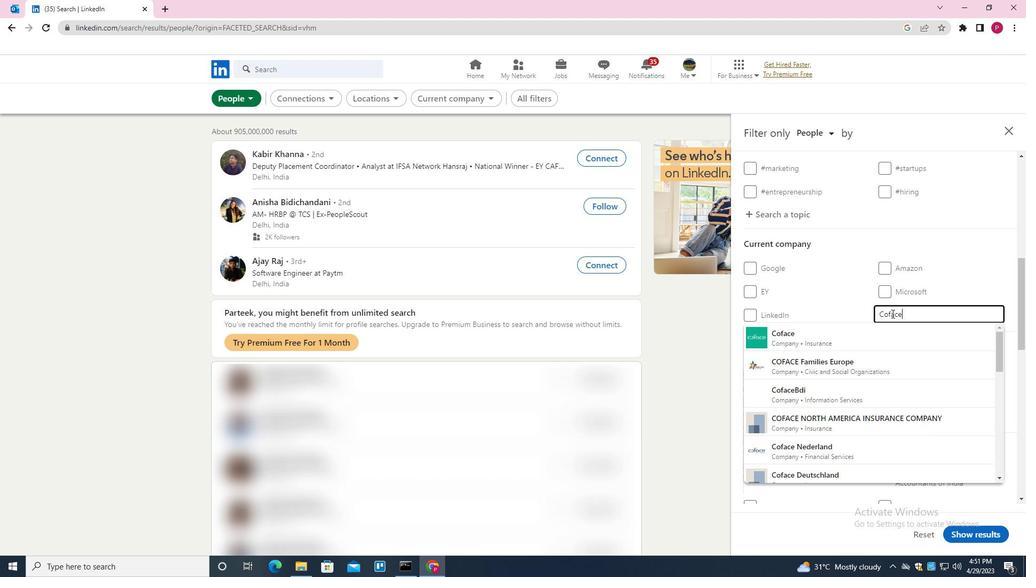 
Action: Mouse moved to (838, 322)
Screenshot: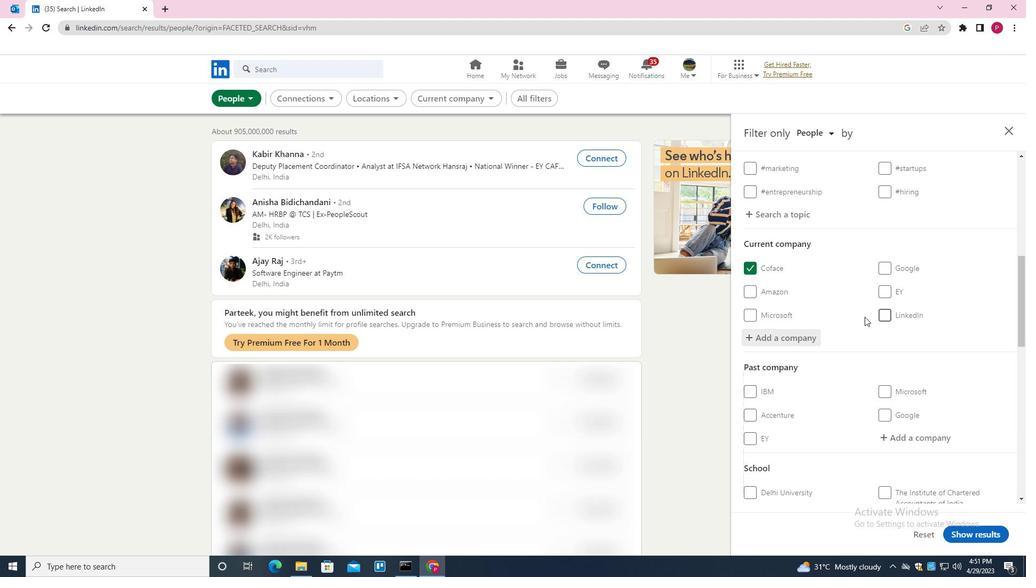 
Action: Mouse scrolled (838, 321) with delta (0, 0)
Screenshot: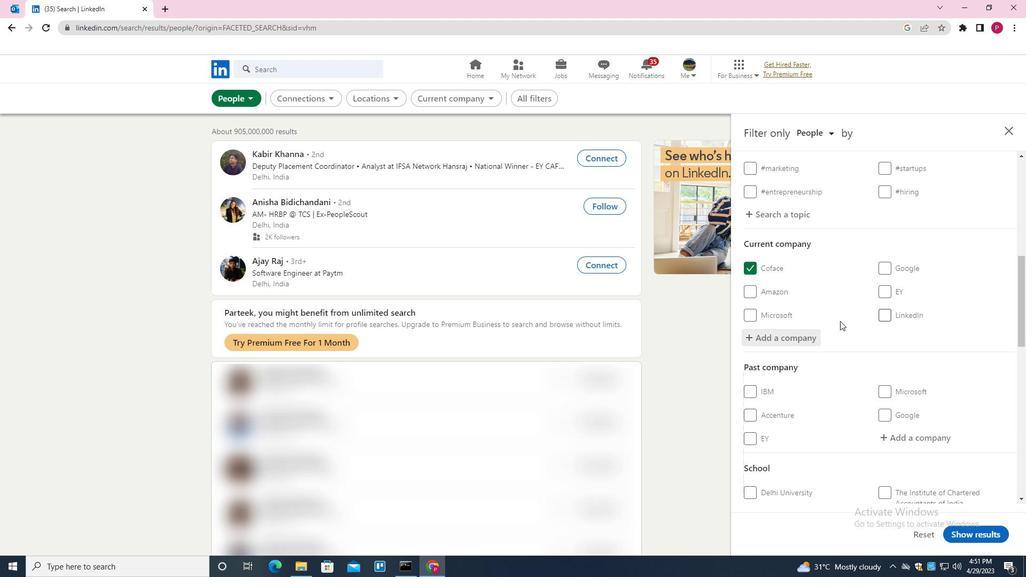 
Action: Mouse scrolled (838, 321) with delta (0, 0)
Screenshot: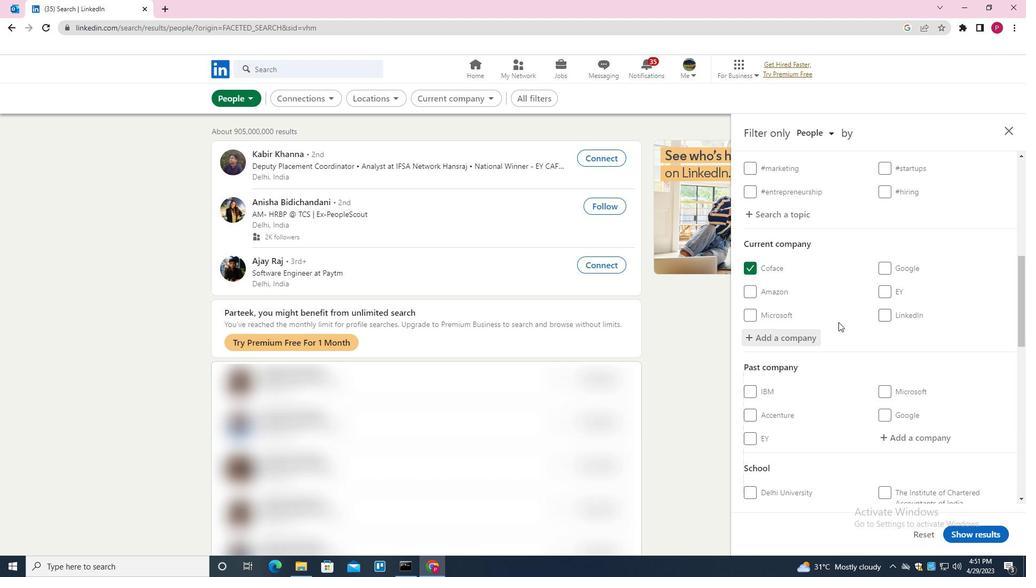 
Action: Mouse scrolled (838, 321) with delta (0, 0)
Screenshot: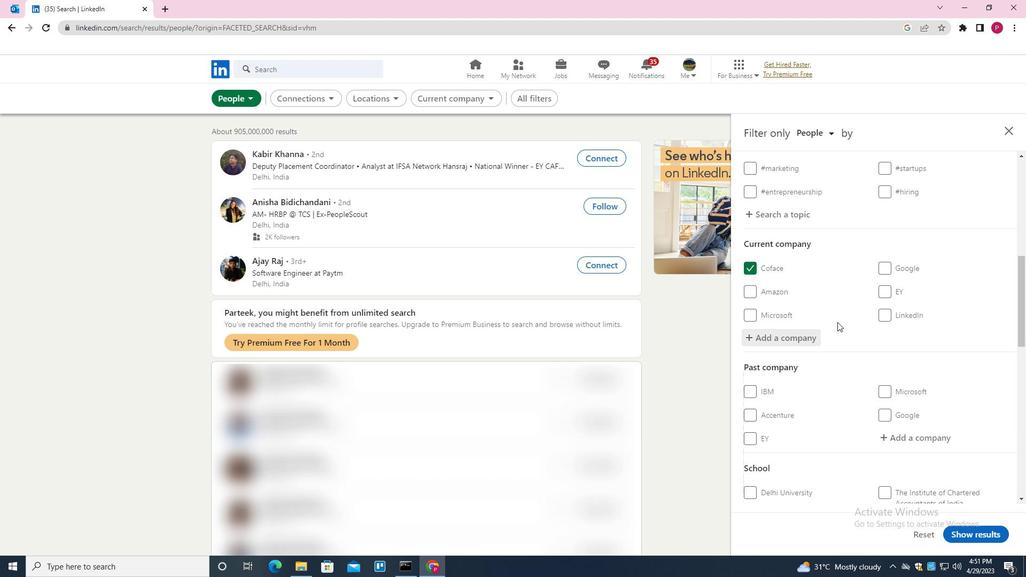 
Action: Mouse scrolled (838, 321) with delta (0, 0)
Screenshot: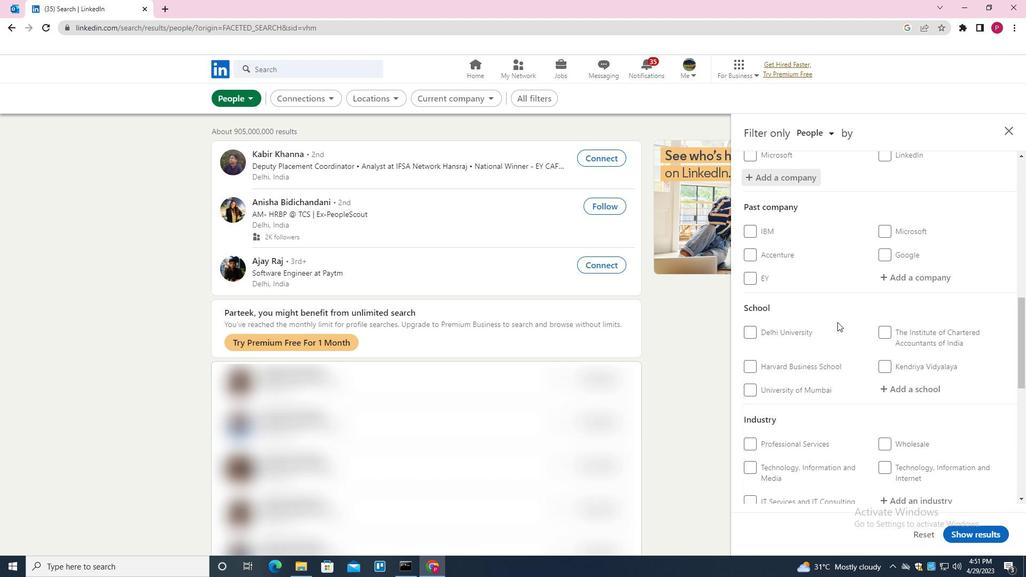 
Action: Mouse scrolled (838, 321) with delta (0, 0)
Screenshot: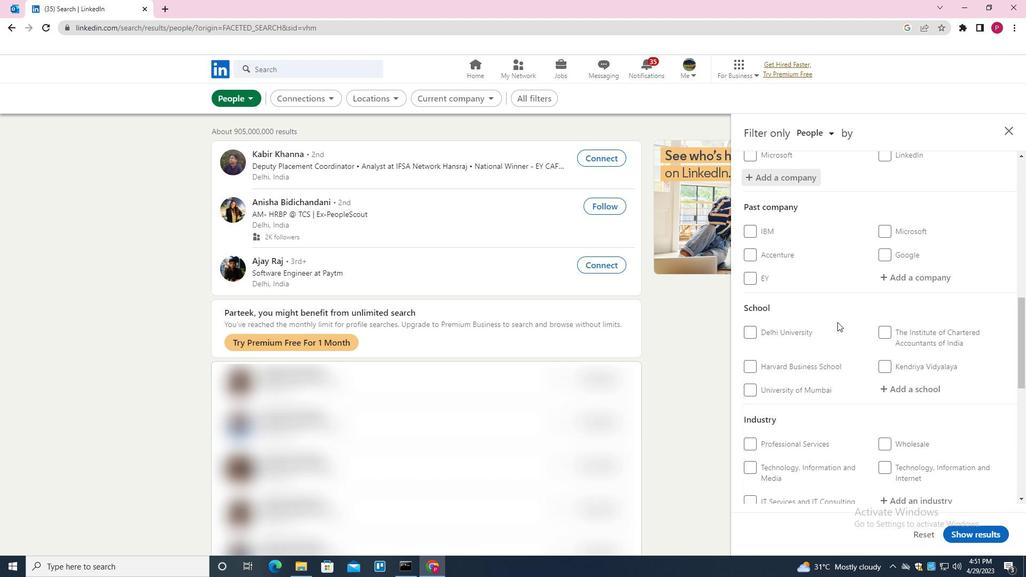 
Action: Mouse moved to (906, 281)
Screenshot: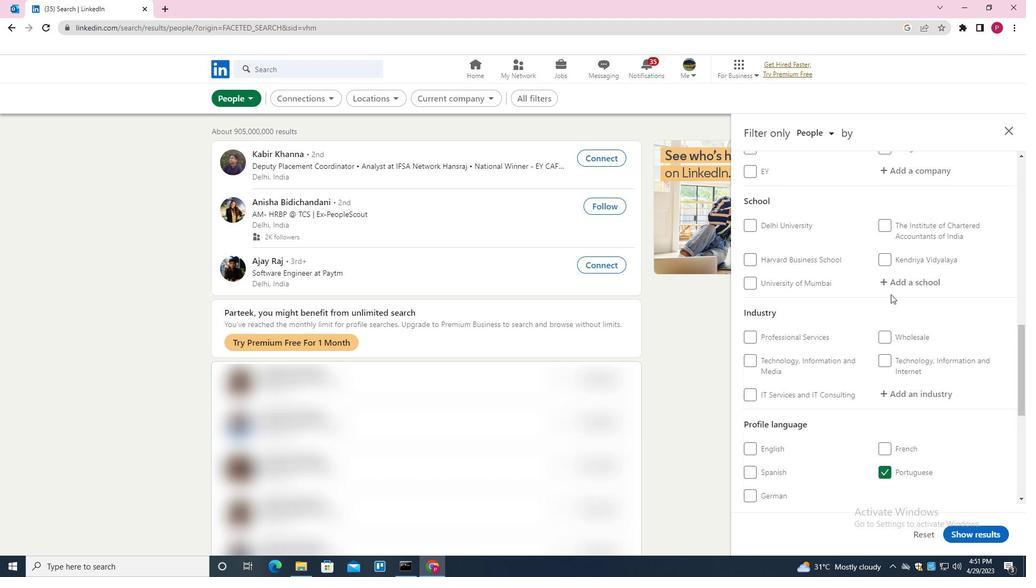 
Action: Mouse pressed left at (906, 281)
Screenshot: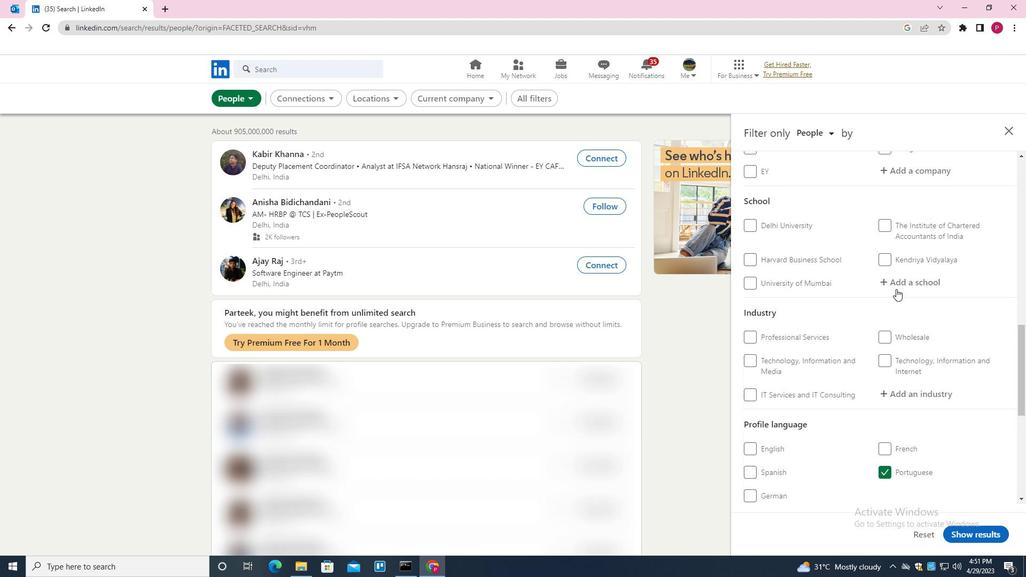 
Action: Key pressed <Key.shift>KASTURBA<Key.space><Key.down><Key.enter>
Screenshot: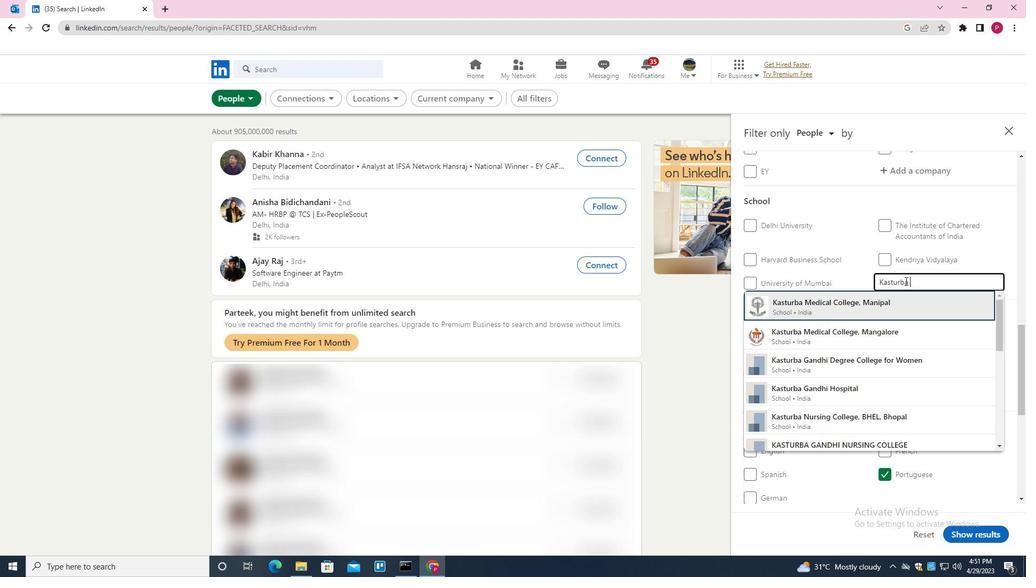 
Action: Mouse moved to (875, 280)
Screenshot: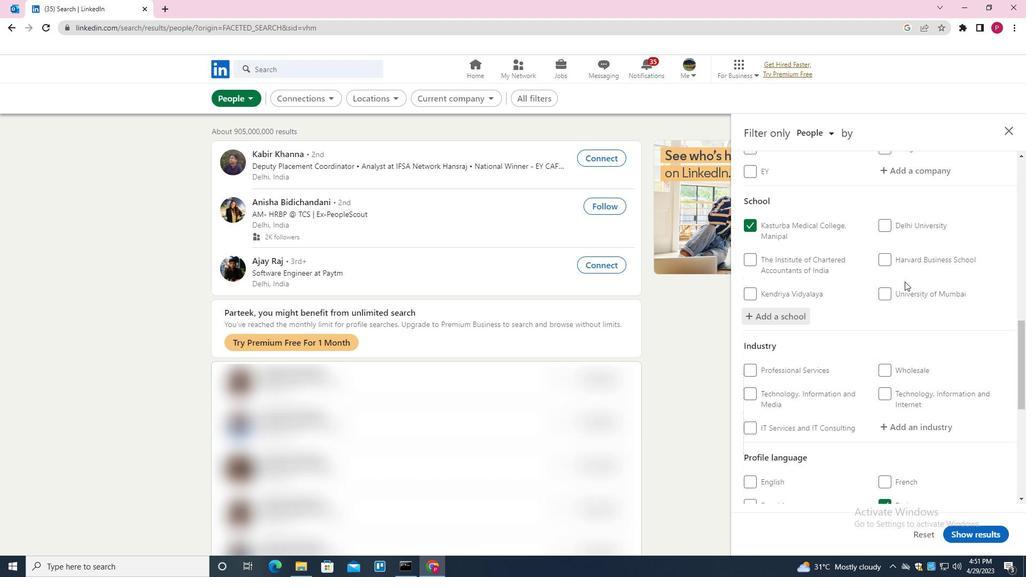 
Action: Mouse scrolled (875, 279) with delta (0, 0)
Screenshot: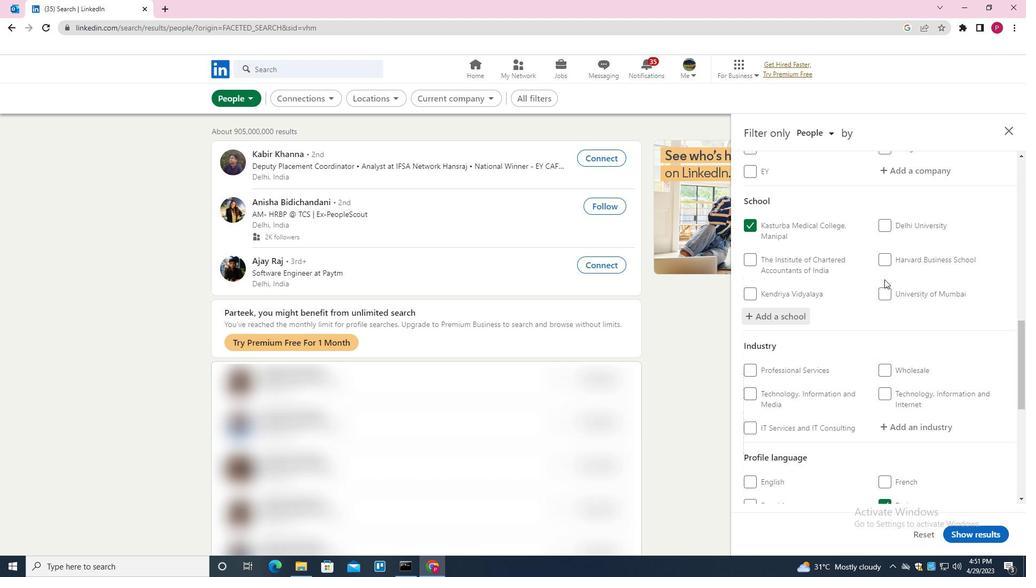 
Action: Mouse scrolled (875, 279) with delta (0, 0)
Screenshot: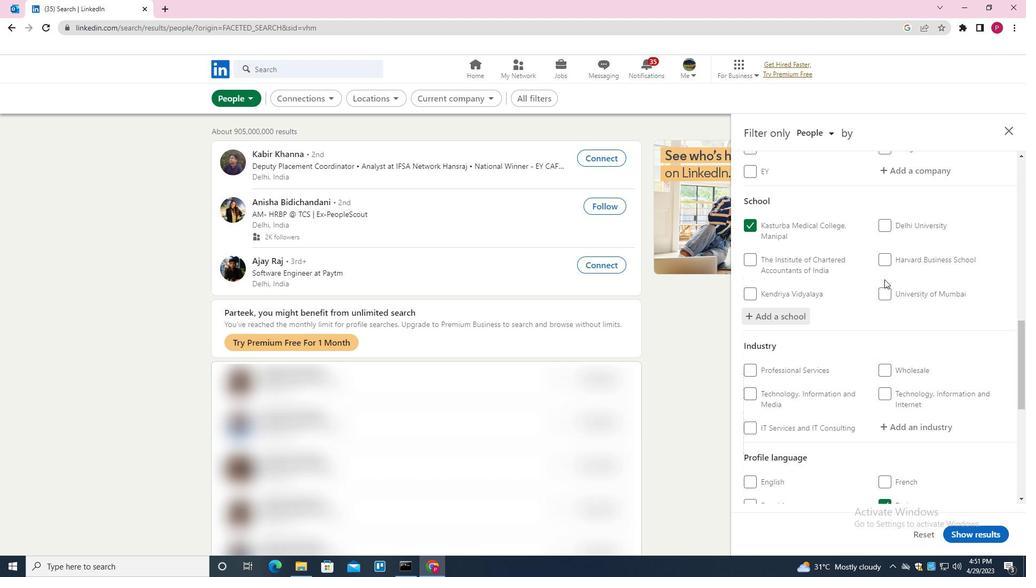 
Action: Mouse scrolled (875, 279) with delta (0, 0)
Screenshot: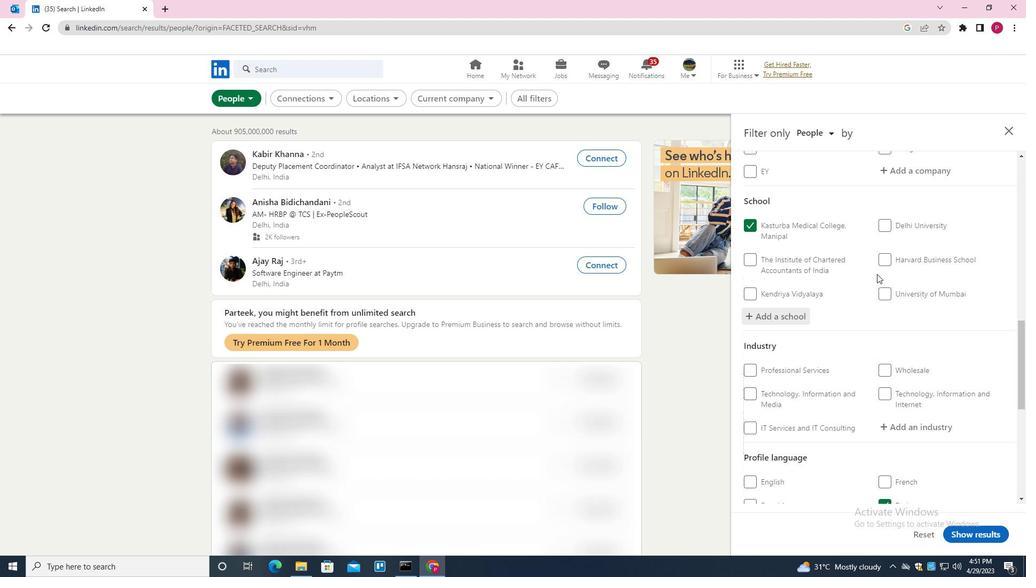 
Action: Mouse moved to (925, 266)
Screenshot: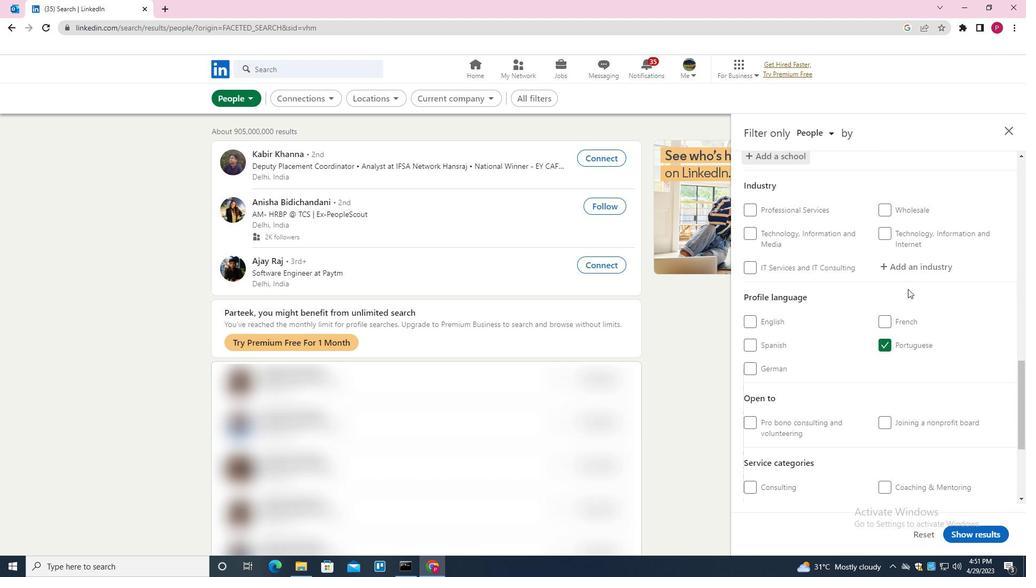 
Action: Mouse pressed left at (925, 266)
Screenshot: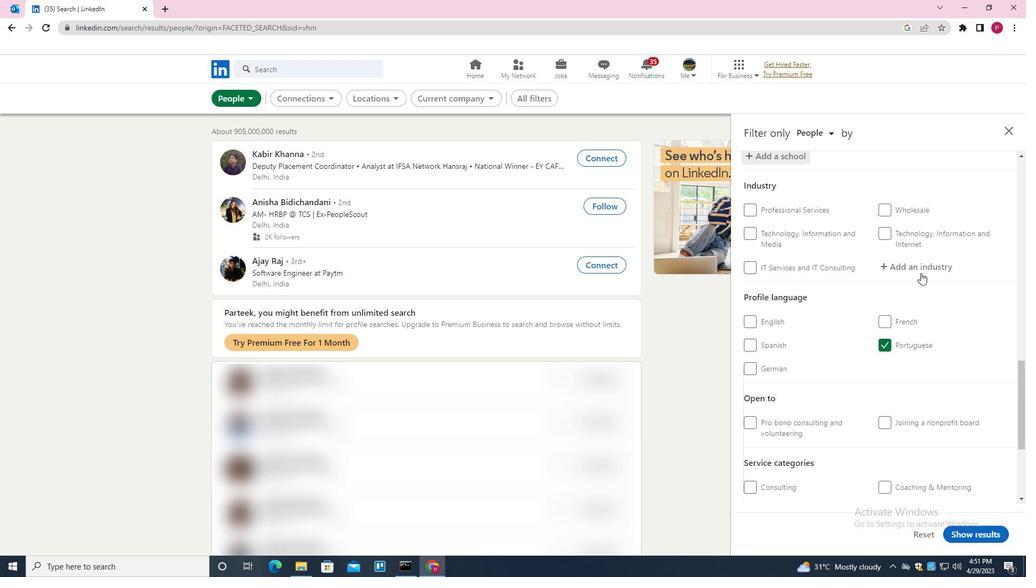 
Action: Key pressed <Key.shift><Key.shift><Key.shift><Key.shift><Key.shift><Key.shift><Key.shift><Key.shift><Key.shift><Key.shift><Key.shift><Key.shift>EMBE<Key.down><Key.enter>
Screenshot: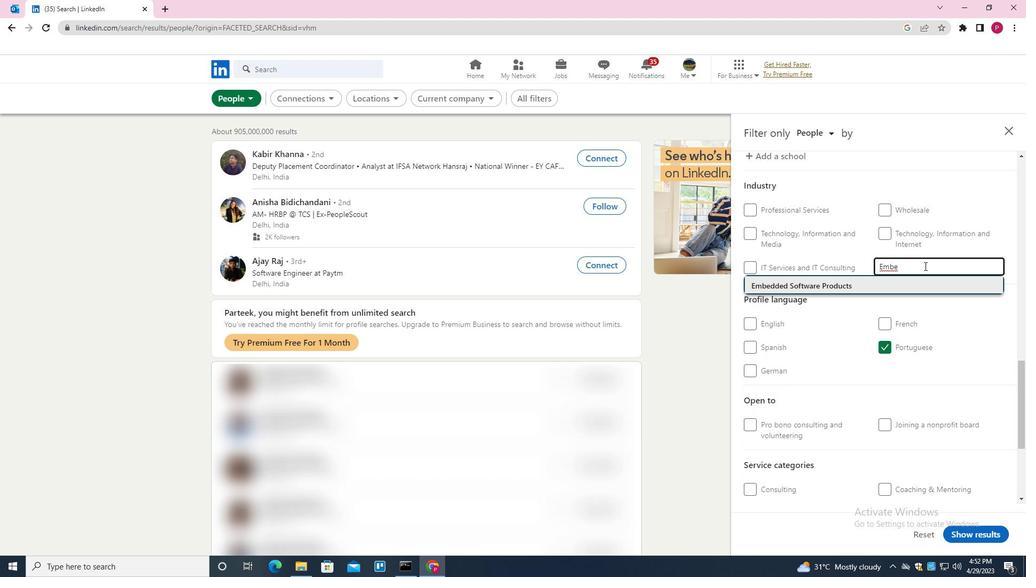 
Action: Mouse moved to (854, 313)
Screenshot: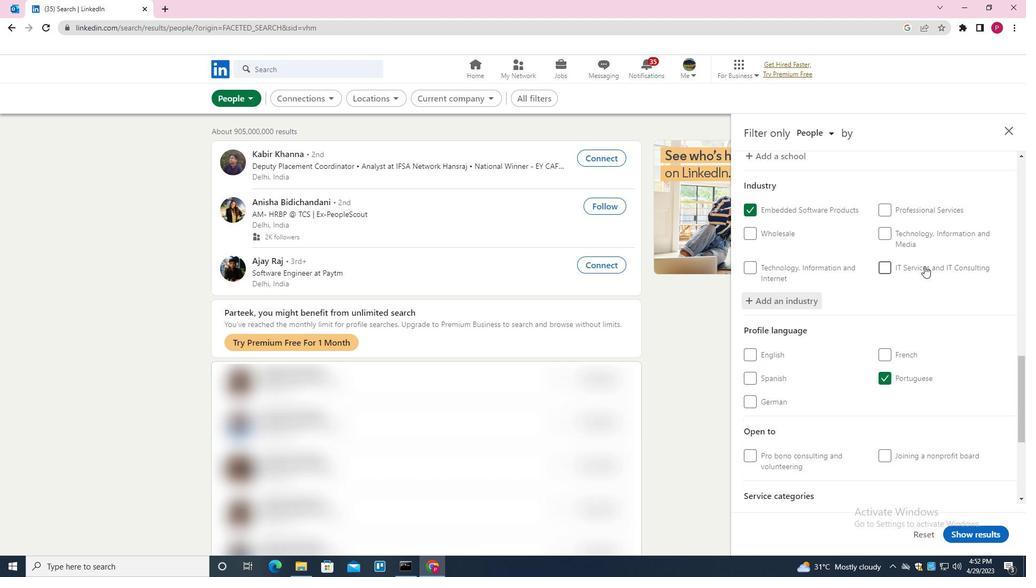 
Action: Mouse scrolled (854, 312) with delta (0, 0)
Screenshot: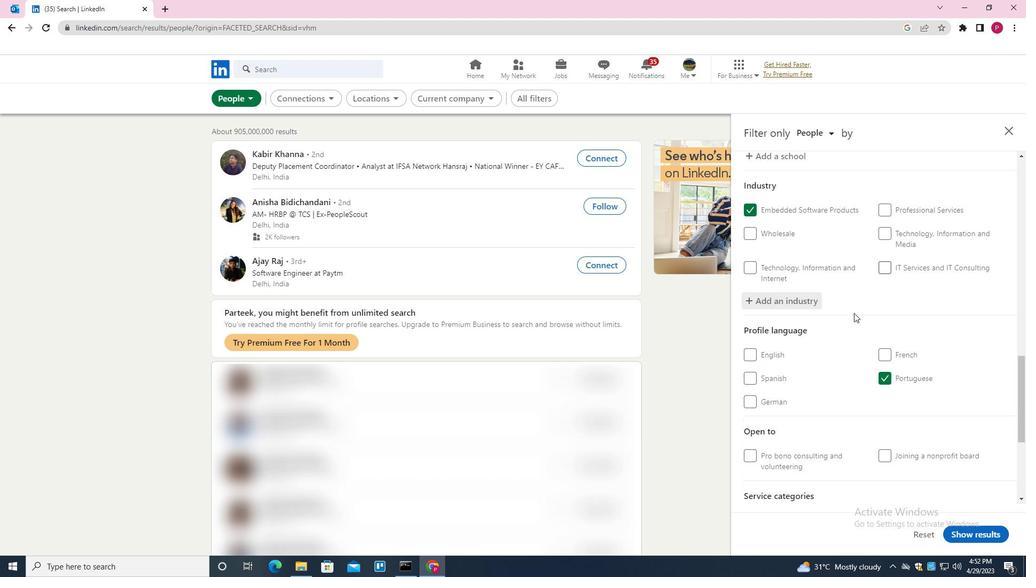 
Action: Mouse moved to (847, 324)
Screenshot: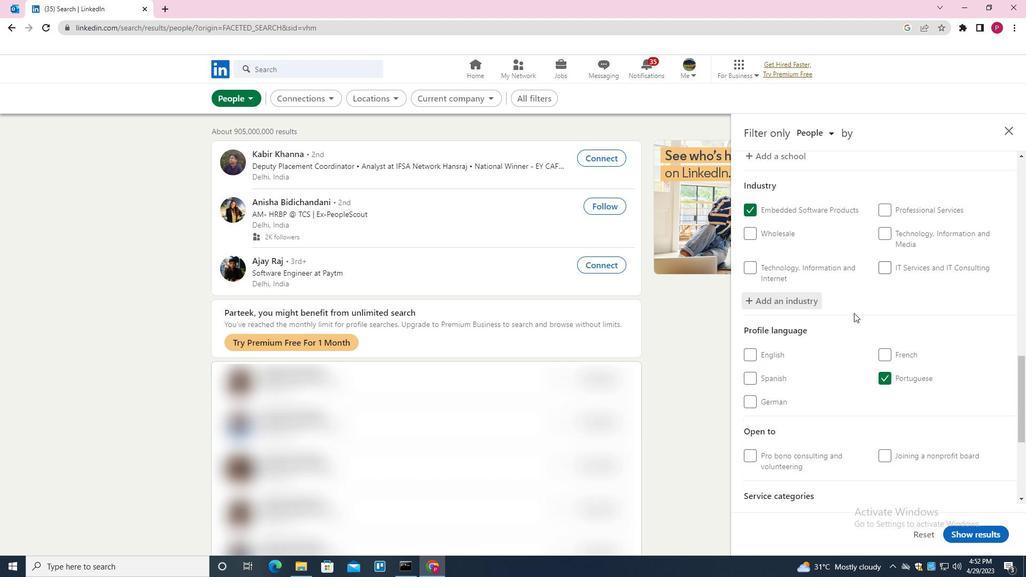 
Action: Mouse scrolled (847, 324) with delta (0, 0)
Screenshot: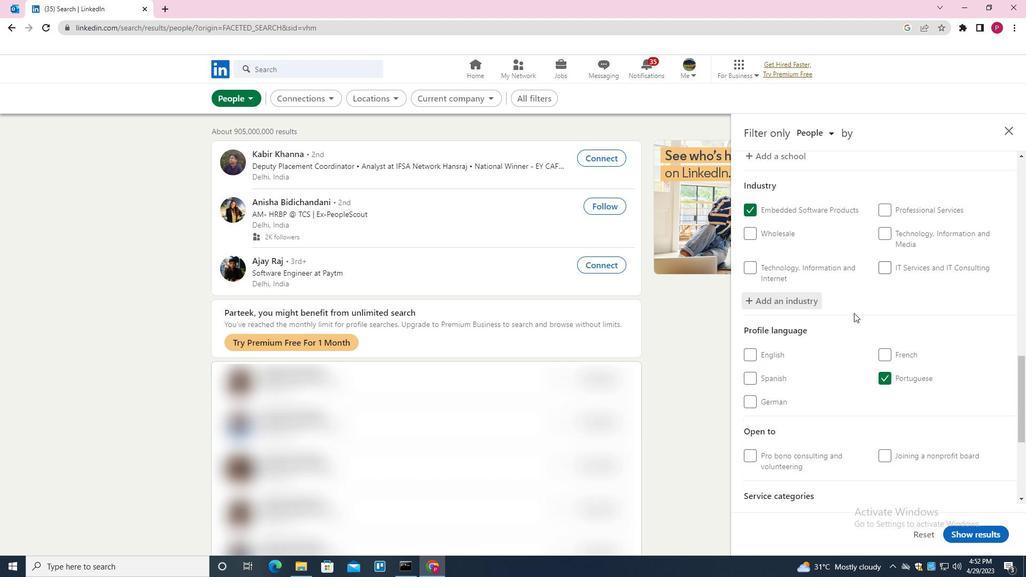 
Action: Mouse moved to (843, 328)
Screenshot: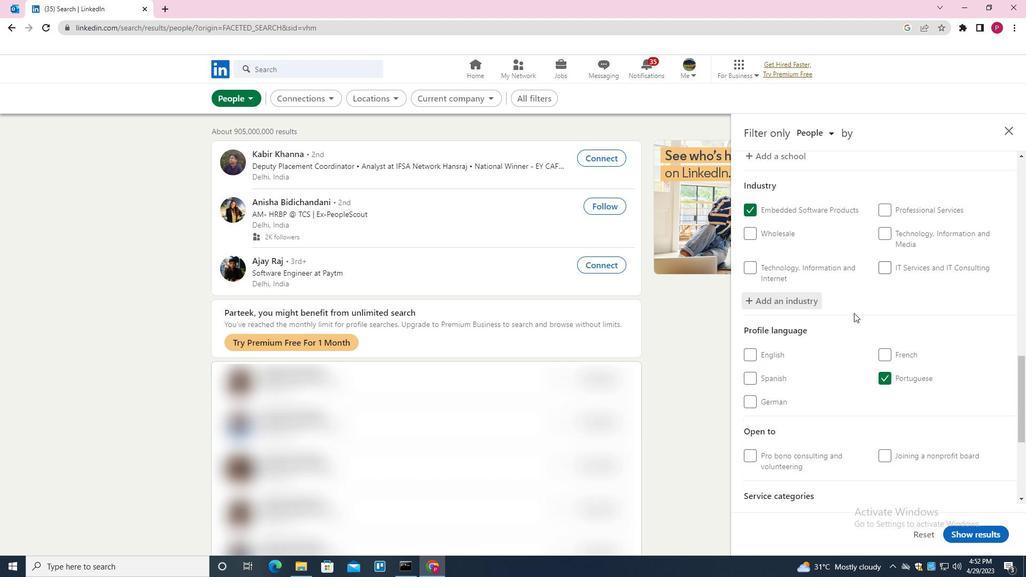 
Action: Mouse scrolled (843, 327) with delta (0, 0)
Screenshot: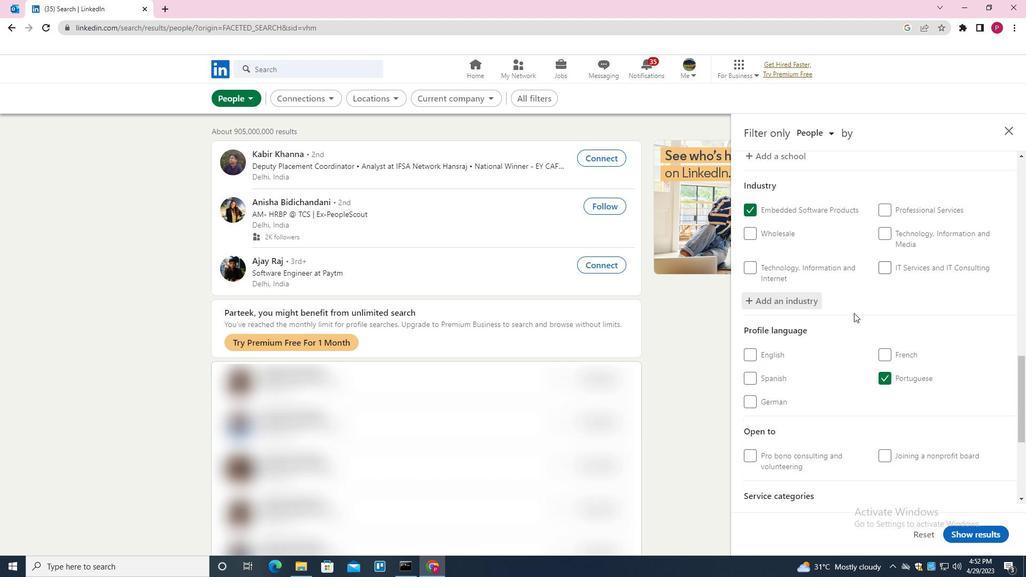 
Action: Mouse moved to (842, 330)
Screenshot: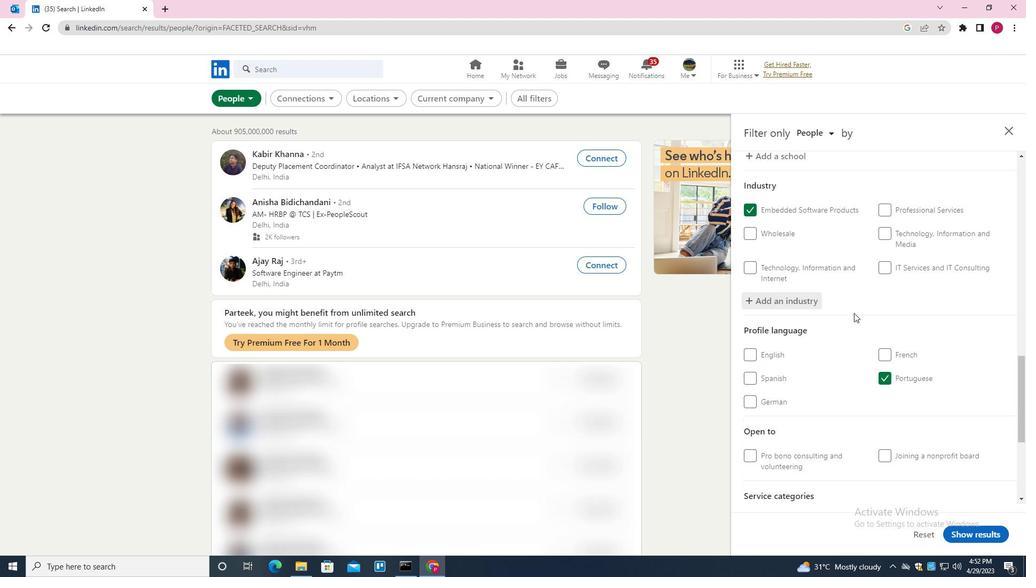 
Action: Mouse scrolled (842, 329) with delta (0, 0)
Screenshot: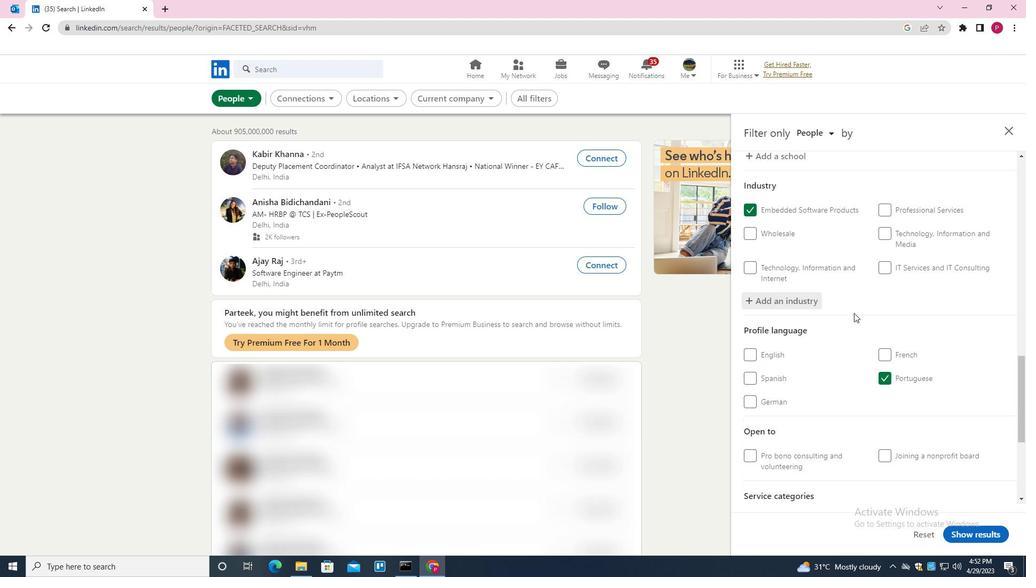 
Action: Mouse moved to (841, 332)
Screenshot: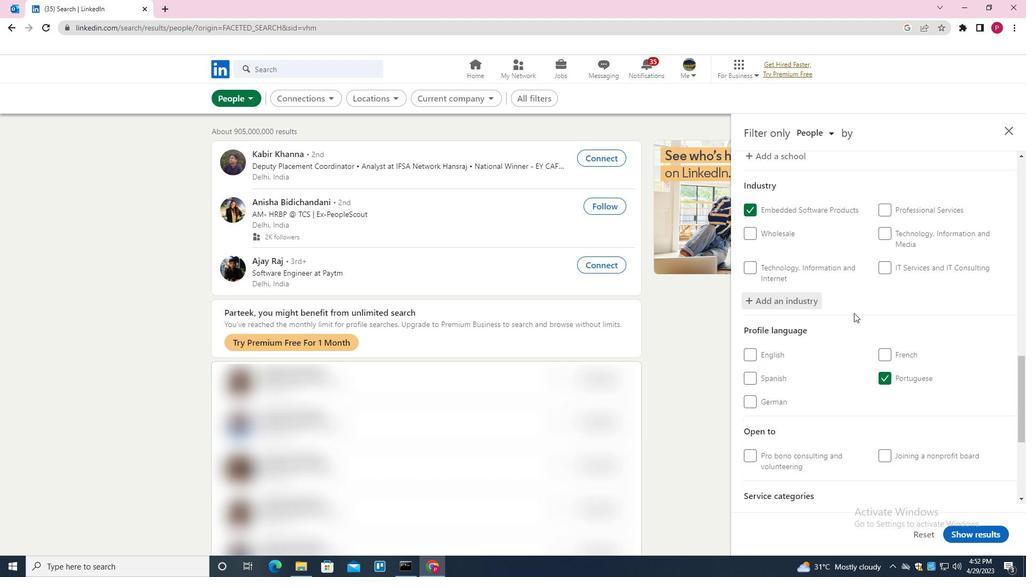 
Action: Mouse scrolled (841, 331) with delta (0, 0)
Screenshot: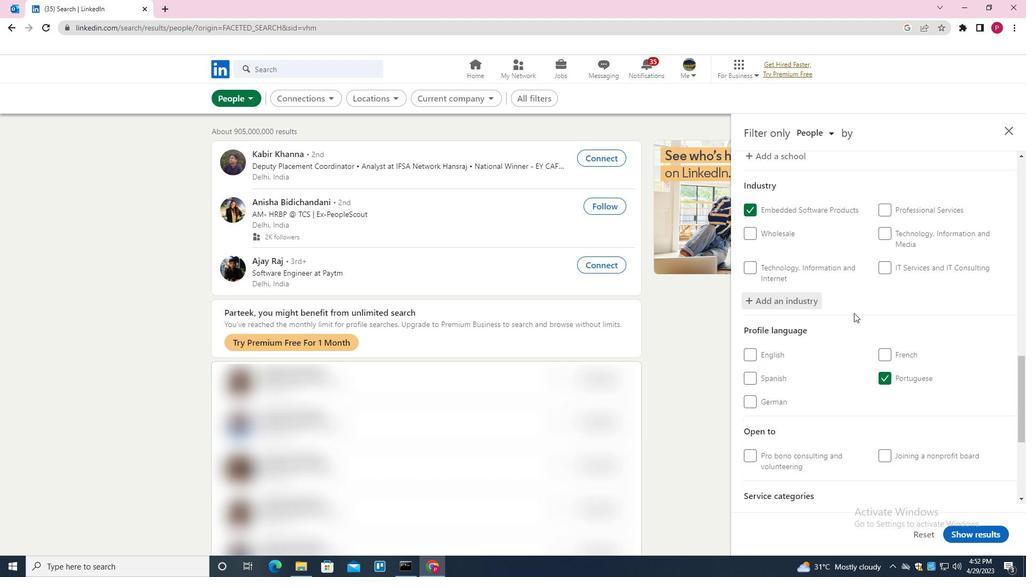
Action: Mouse moved to (903, 350)
Screenshot: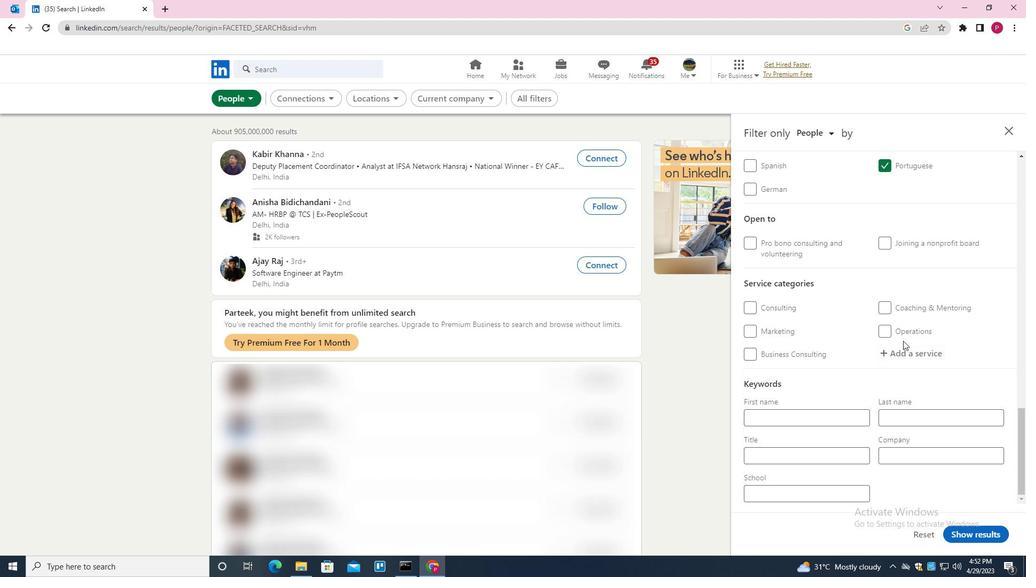 
Action: Mouse pressed left at (903, 350)
Screenshot: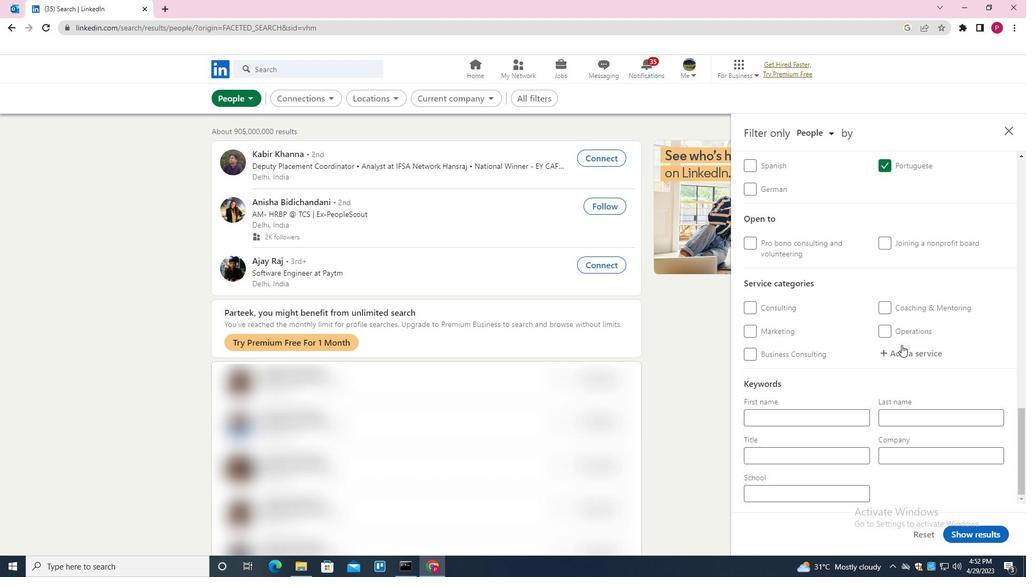 
Action: Key pressed <Key.shift><Key.shift><Key.shift><Key.shift><Key.shift><Key.shift><Key.shift><Key.shift><Key.shift><Key.shift><Key.shift><Key.shift><Key.shift>CUSTOMER<Key.down><Key.down><Key.enter>
Screenshot: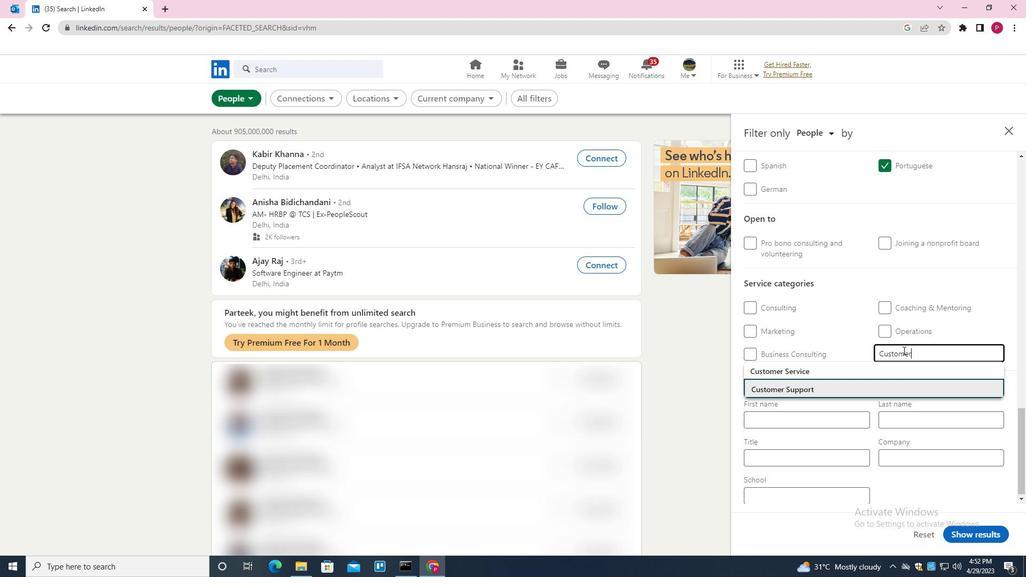 
Action: Mouse scrolled (903, 350) with delta (0, 0)
Screenshot: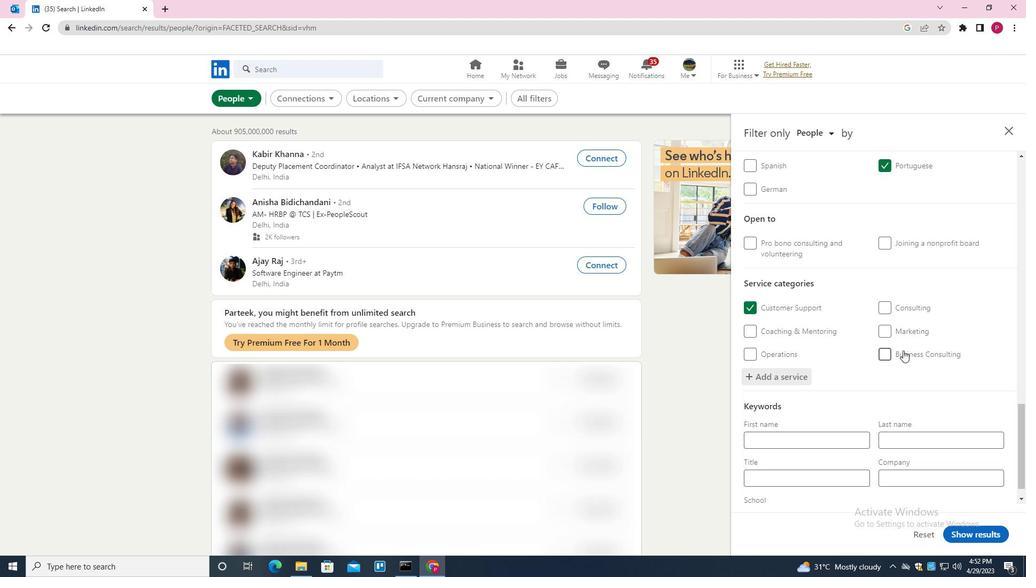 
Action: Mouse scrolled (903, 350) with delta (0, 0)
Screenshot: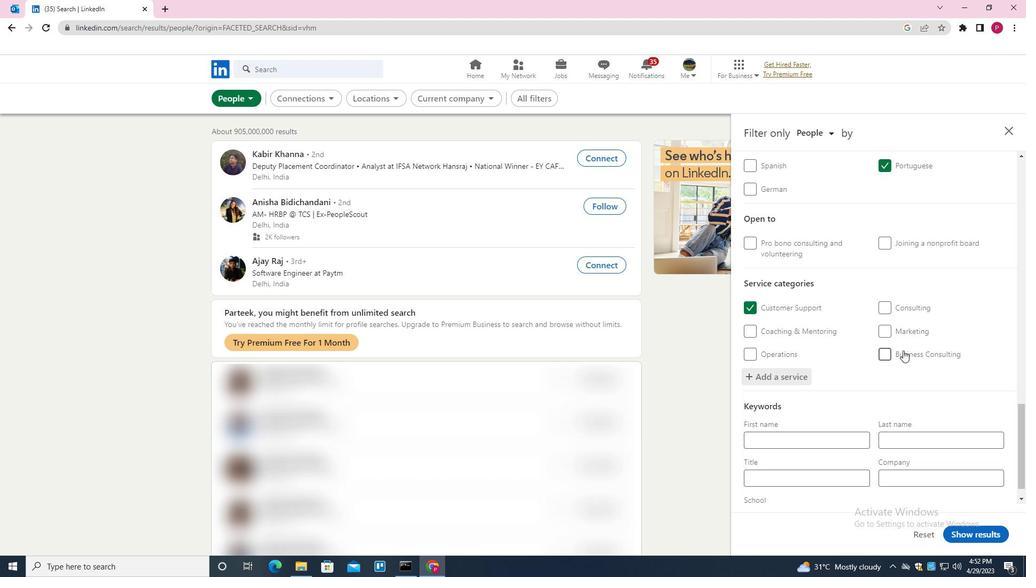
Action: Mouse scrolled (903, 350) with delta (0, 0)
Screenshot: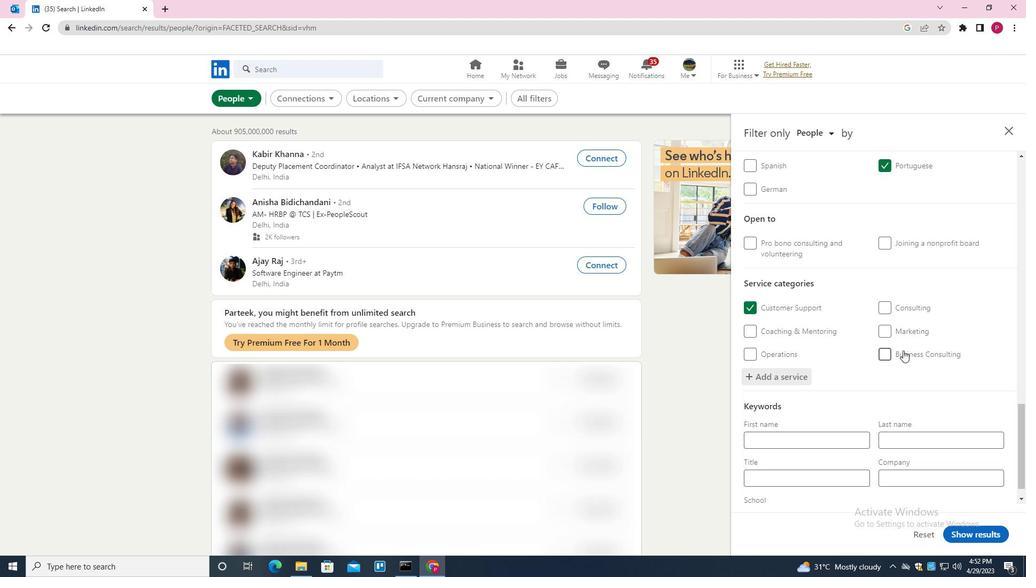 
Action: Mouse scrolled (903, 350) with delta (0, 0)
Screenshot: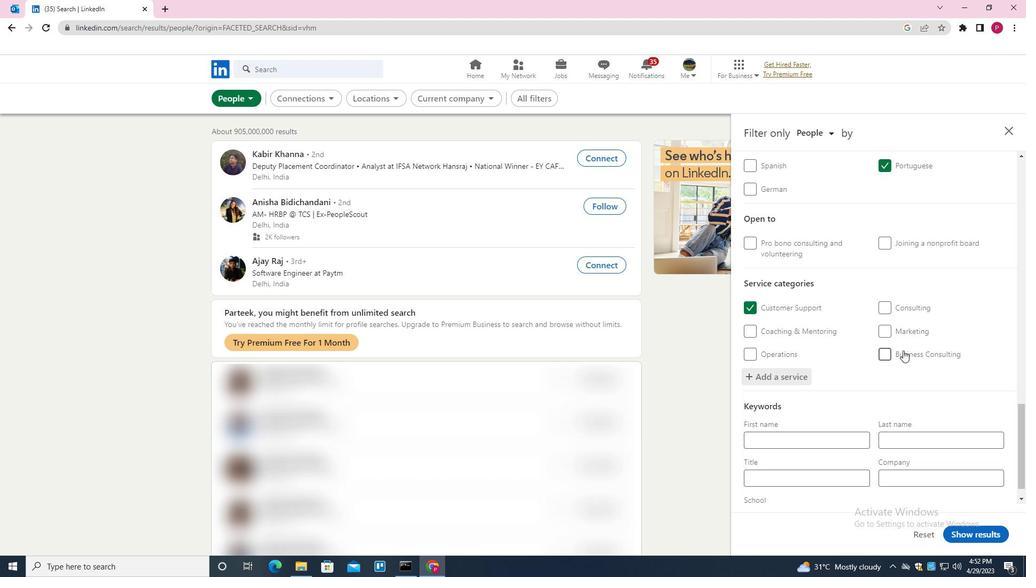 
Action: Mouse scrolled (903, 350) with delta (0, 0)
Screenshot: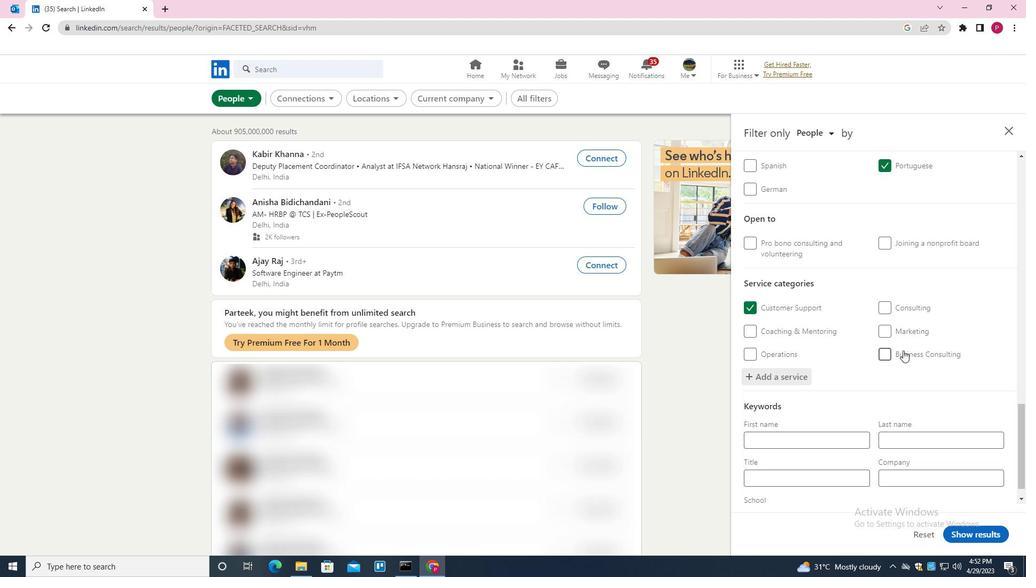 
Action: Mouse moved to (820, 455)
Screenshot: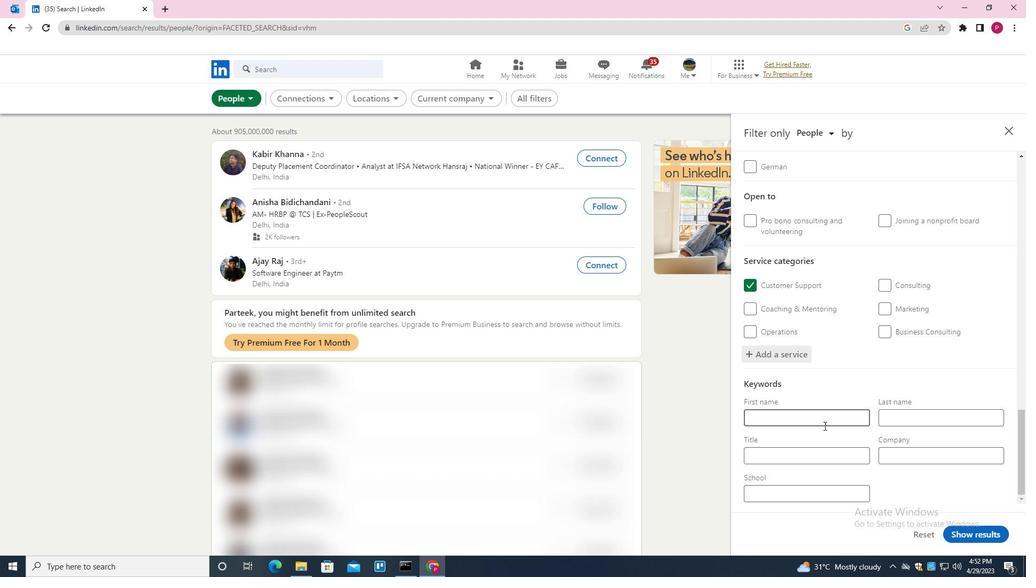 
Action: Mouse pressed left at (820, 455)
Screenshot: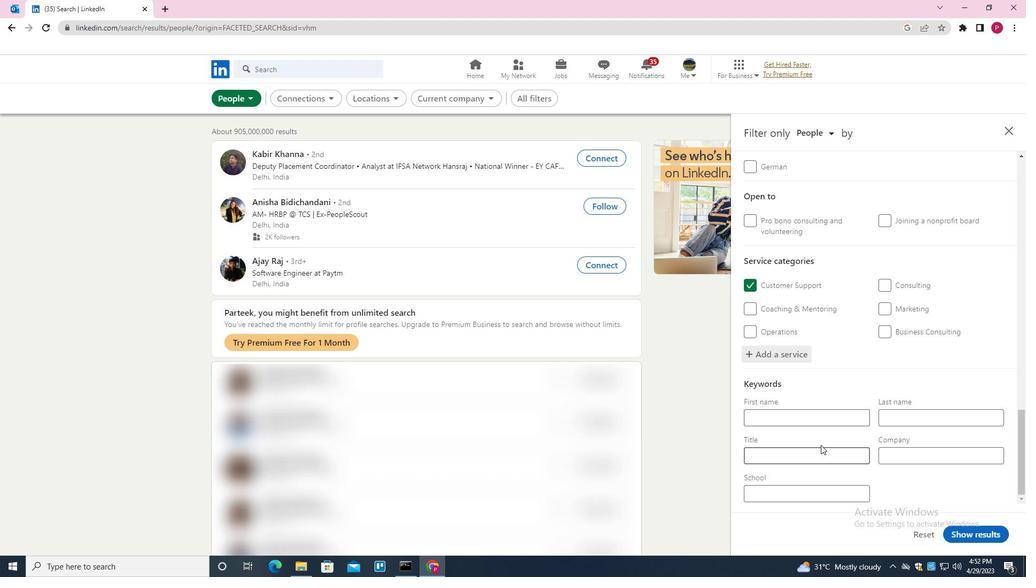 
Action: Key pressed <Key.shift>MUSICIAN
Screenshot: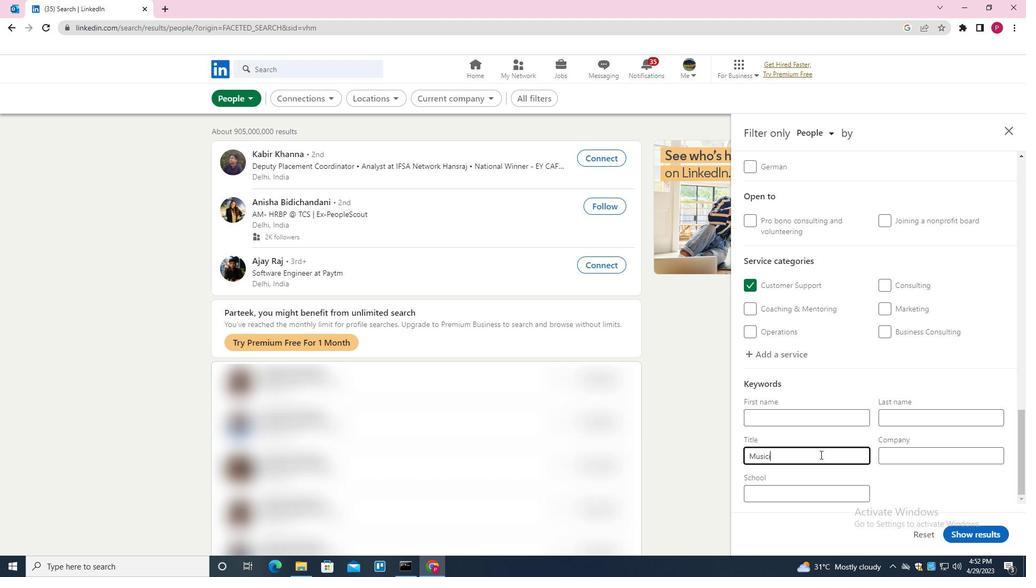 
Action: Mouse moved to (957, 533)
Screenshot: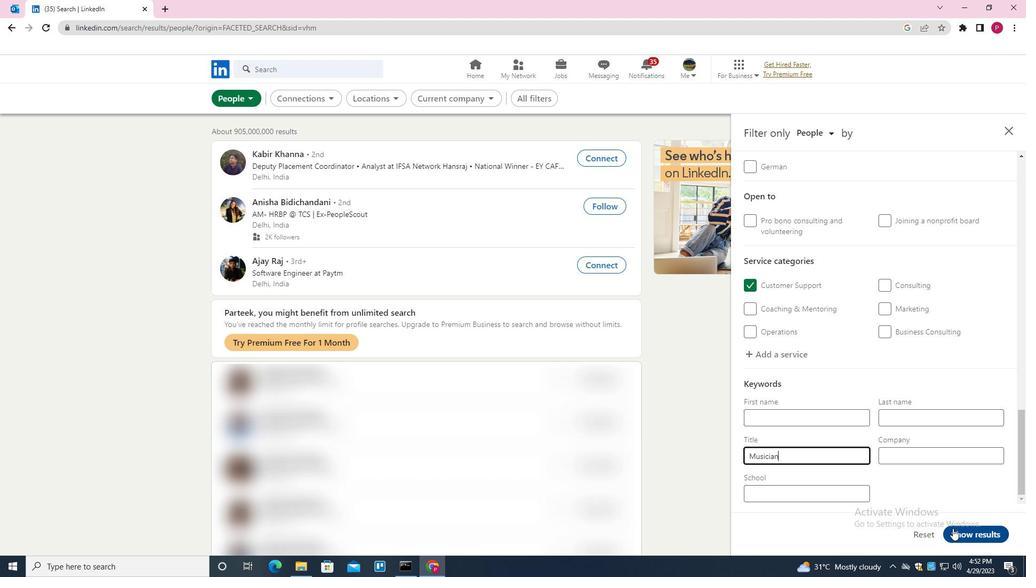 
Action: Mouse pressed left at (957, 533)
Screenshot: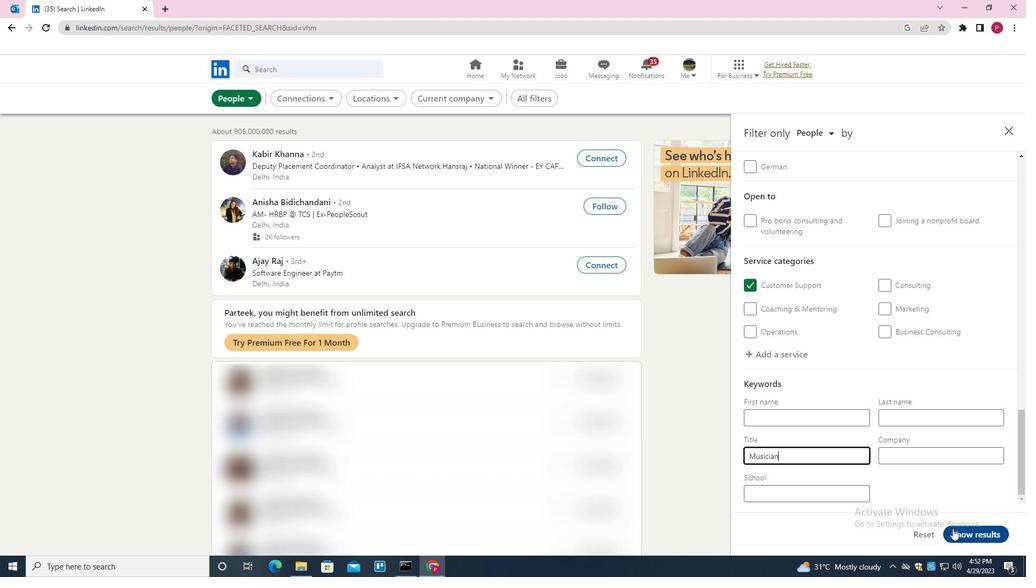 
Action: Mouse moved to (571, 324)
Screenshot: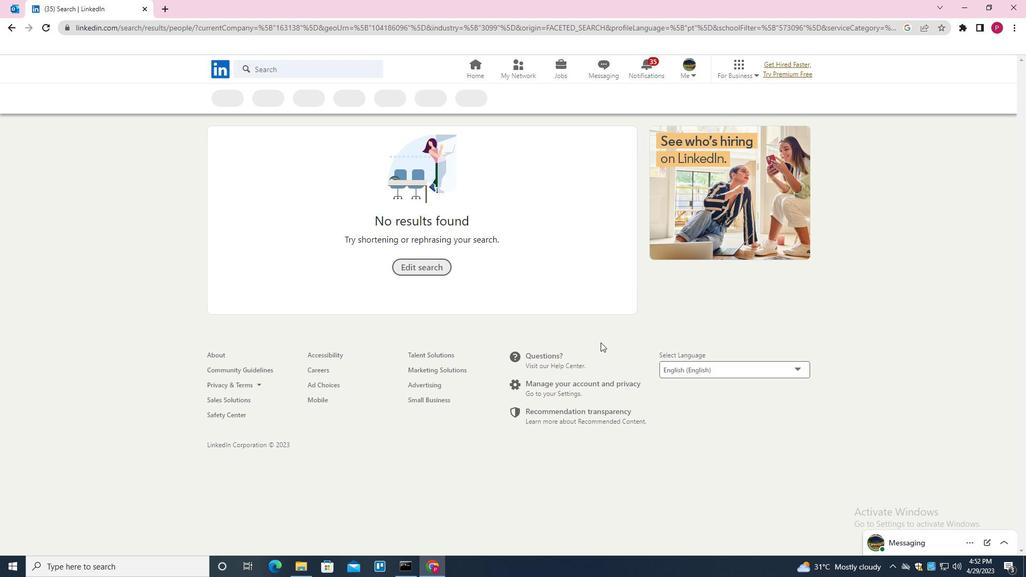 
